 Task: Find connections with filter location Ongole with filter topic #covid19with filter profile language Potuguese with filter current company Bostik with filter school Mahatma Gandhi University, Kottayam with filter industry Sports Teams and Clubs with filter service category Resume Writing with filter keywords title Software Engineer
Action: Mouse moved to (498, 70)
Screenshot: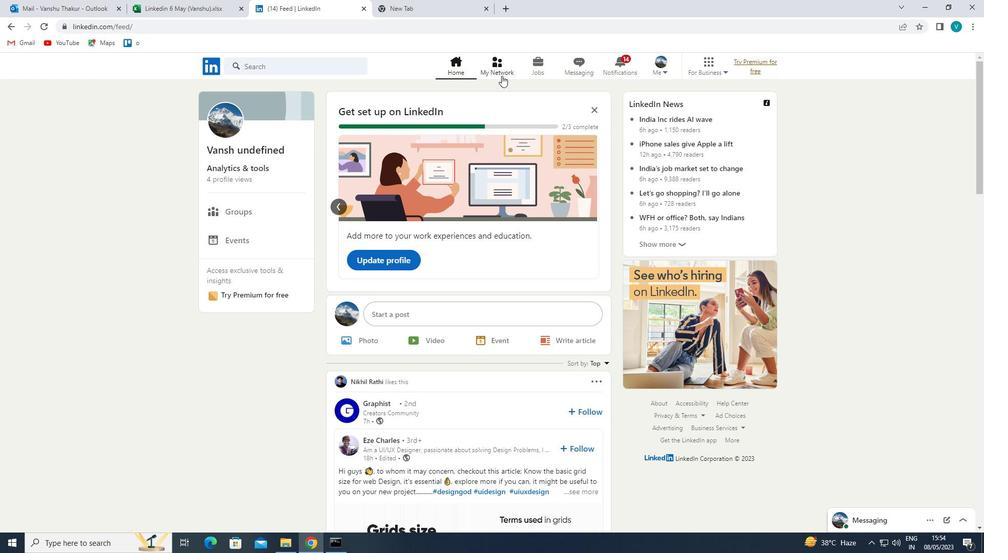 
Action: Mouse pressed left at (498, 70)
Screenshot: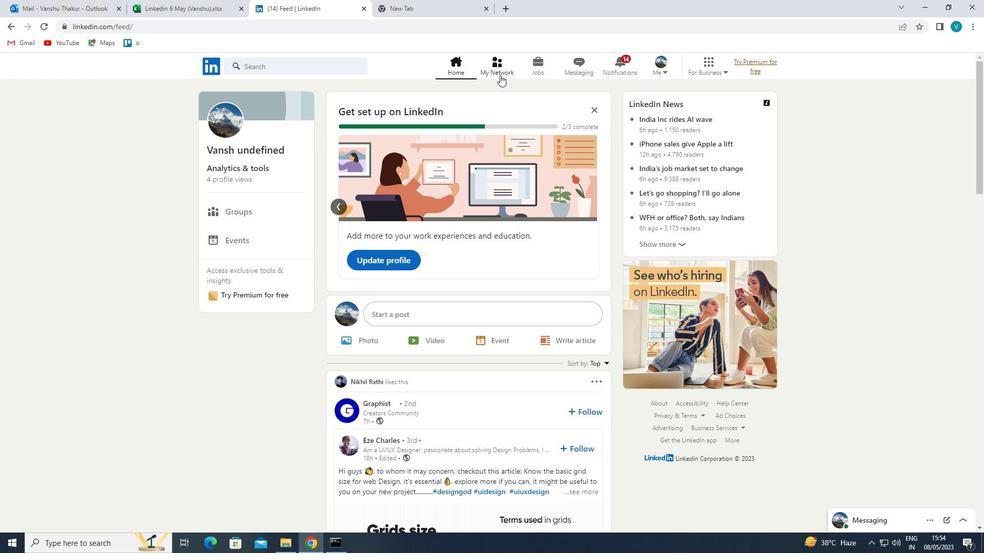
Action: Mouse moved to (333, 123)
Screenshot: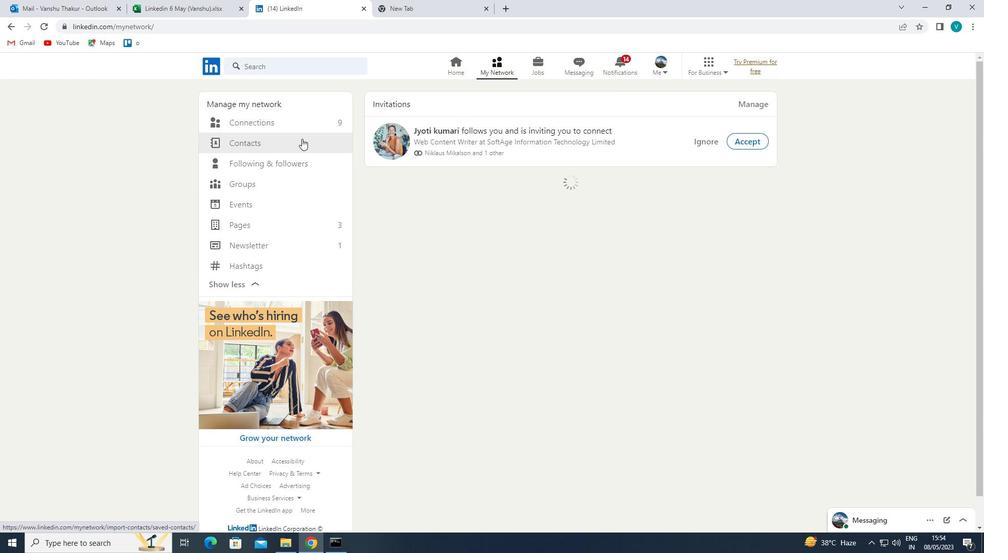 
Action: Mouse pressed left at (333, 123)
Screenshot: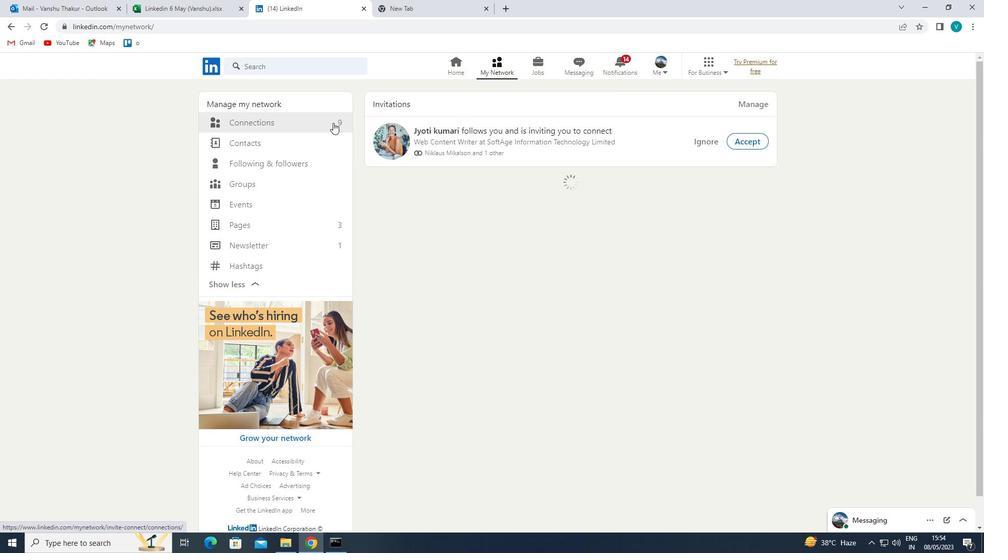 
Action: Mouse moved to (590, 126)
Screenshot: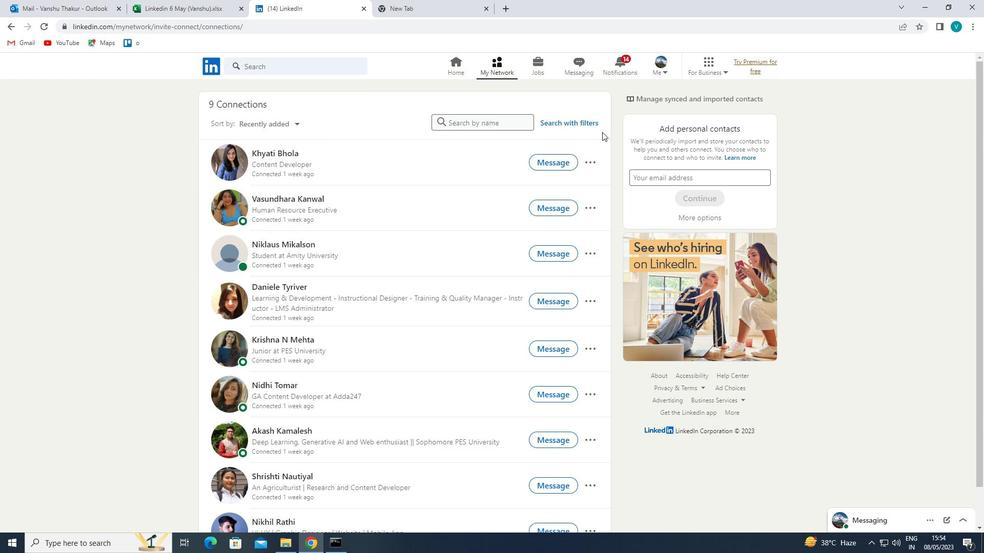 
Action: Mouse pressed left at (590, 126)
Screenshot: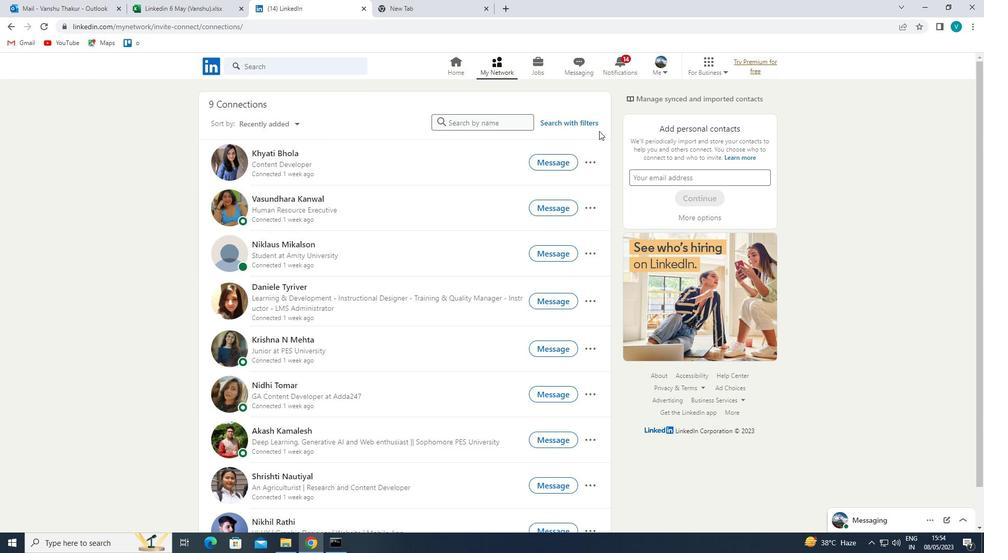 
Action: Mouse moved to (471, 94)
Screenshot: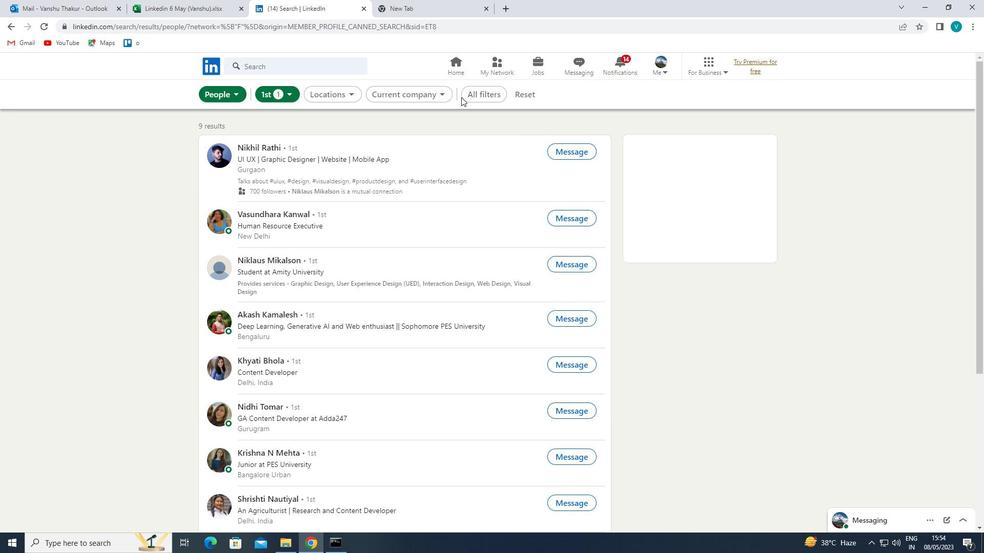 
Action: Mouse pressed left at (471, 94)
Screenshot: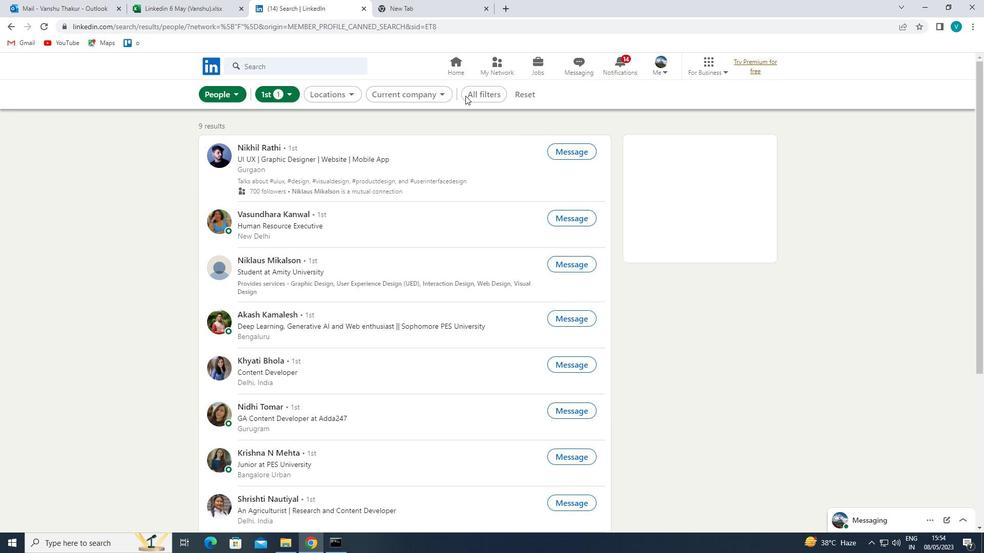 
Action: Mouse moved to (852, 256)
Screenshot: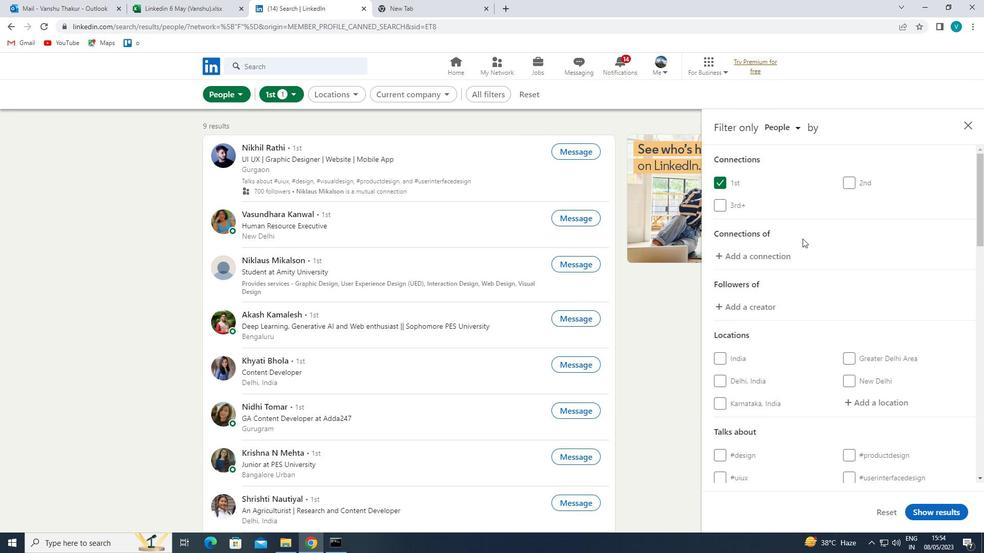 
Action: Mouse scrolled (852, 256) with delta (0, 0)
Screenshot: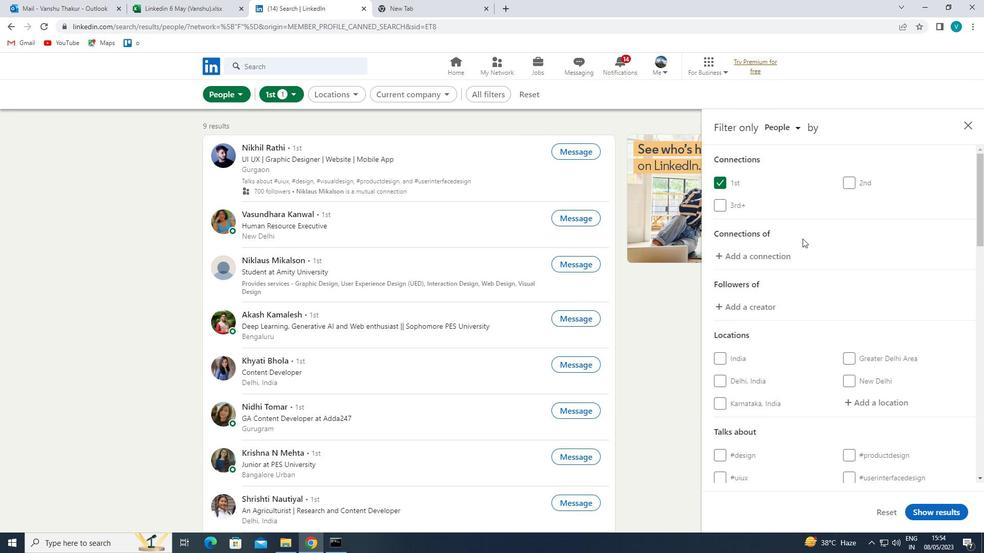 
Action: Mouse moved to (856, 259)
Screenshot: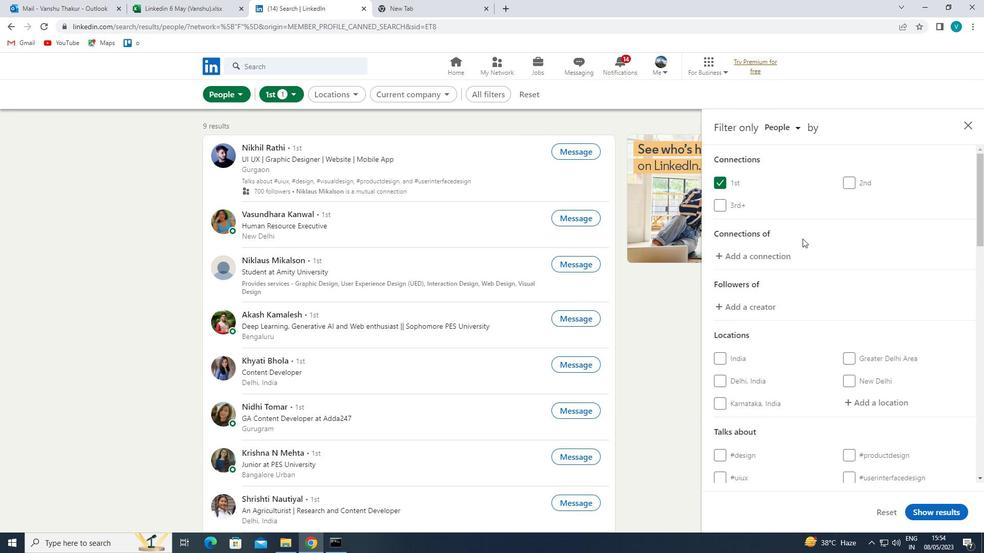 
Action: Mouse scrolled (856, 259) with delta (0, 0)
Screenshot: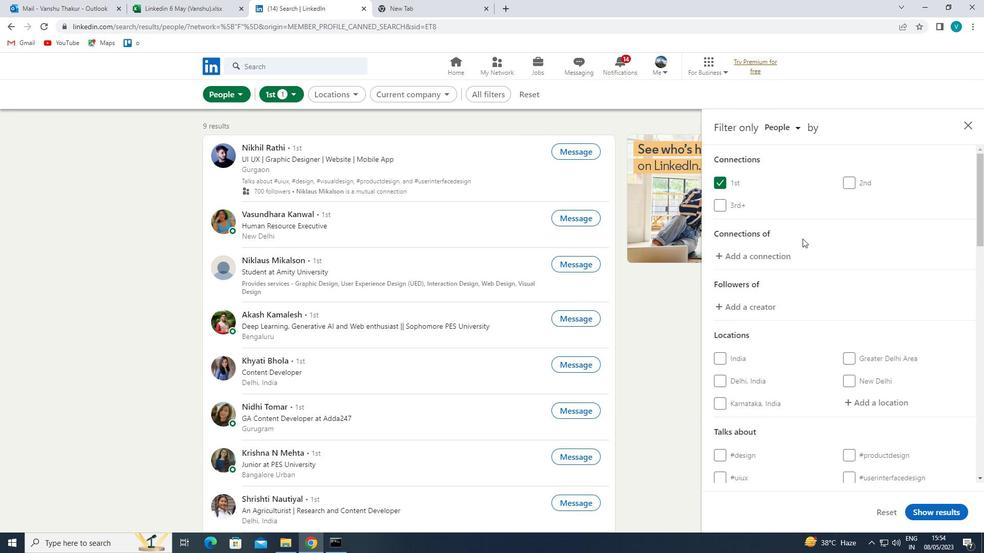 
Action: Mouse scrolled (856, 259) with delta (0, 0)
Screenshot: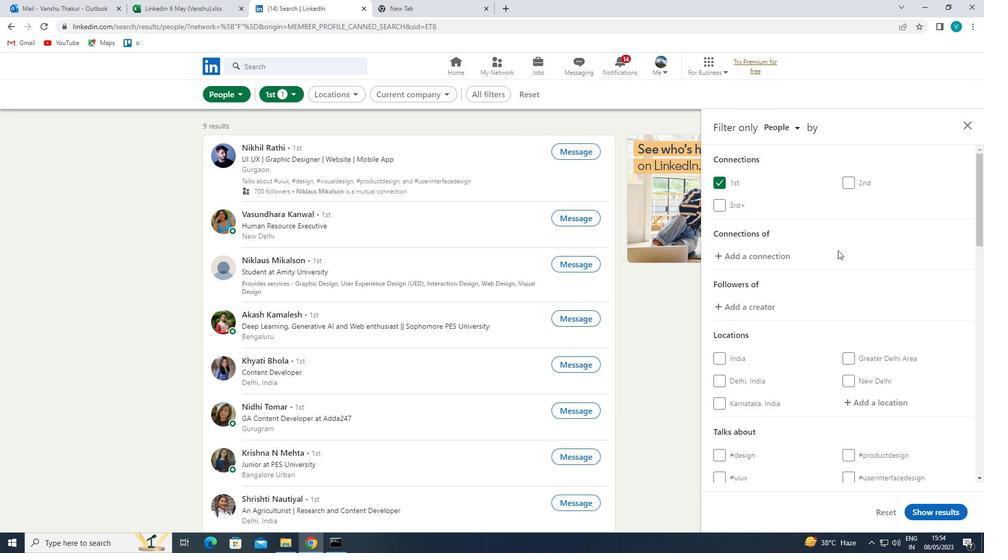 
Action: Mouse moved to (872, 238)
Screenshot: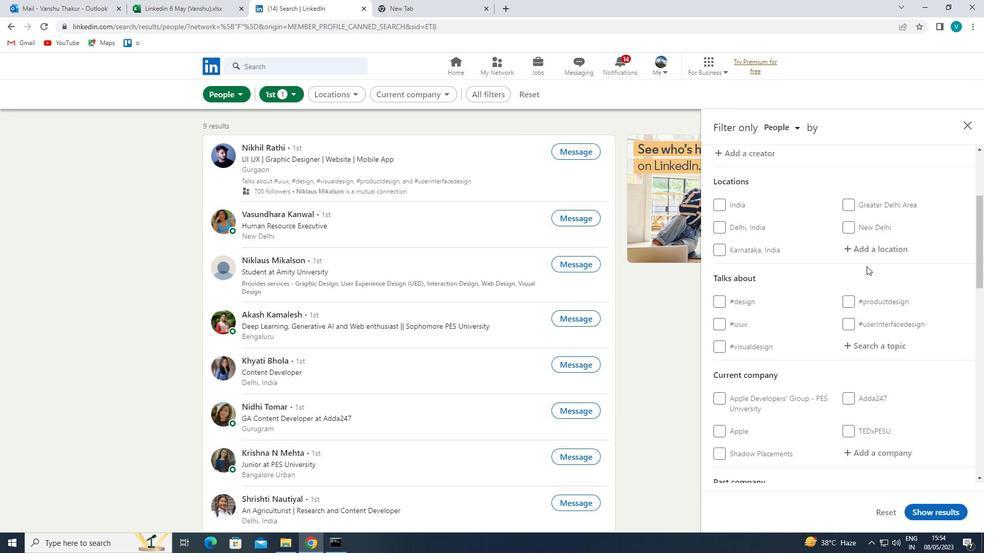 
Action: Mouse pressed left at (872, 238)
Screenshot: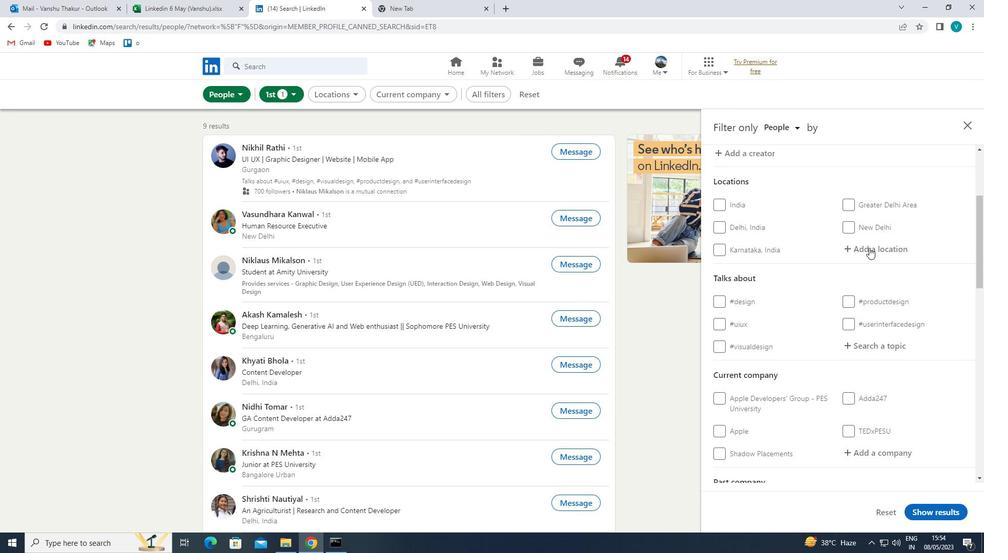 
Action: Mouse moved to (875, 242)
Screenshot: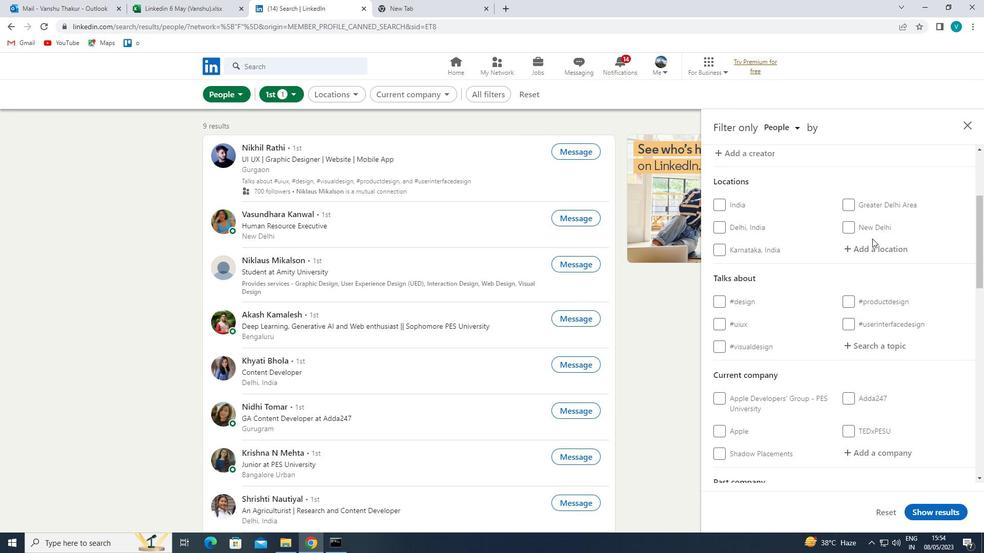 
Action: Mouse pressed left at (875, 242)
Screenshot: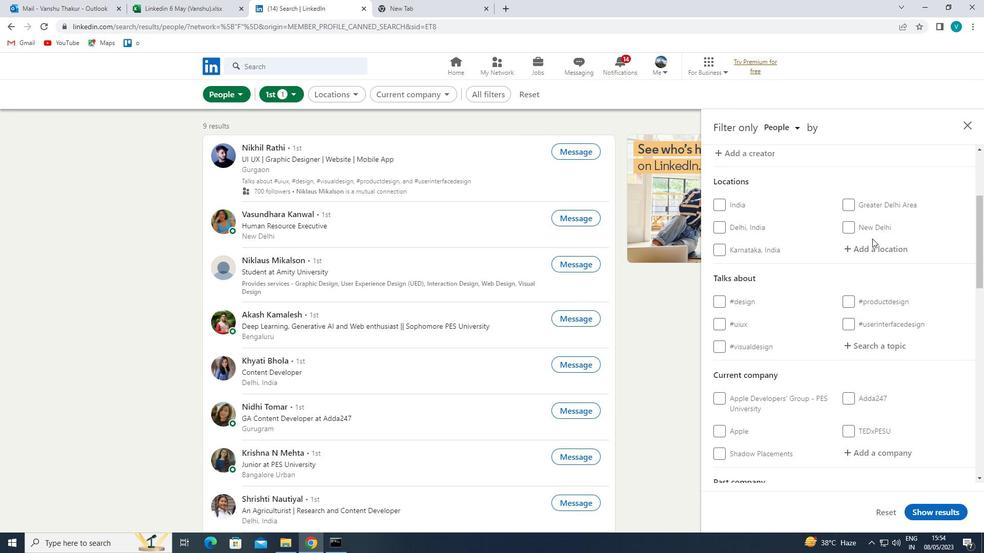 
Action: Mouse moved to (781, 191)
Screenshot: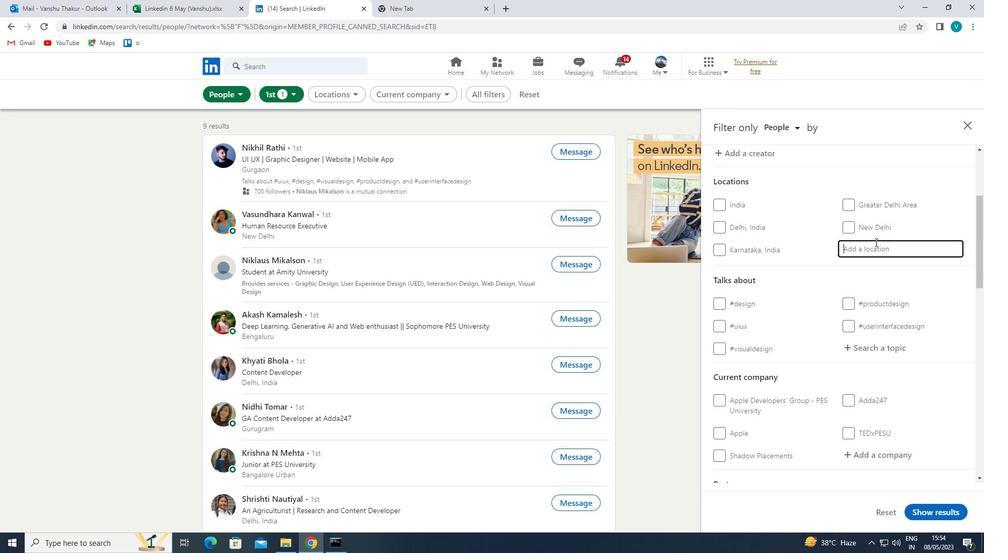 
Action: Key pressed <Key.shift>ONGOLE
Screenshot: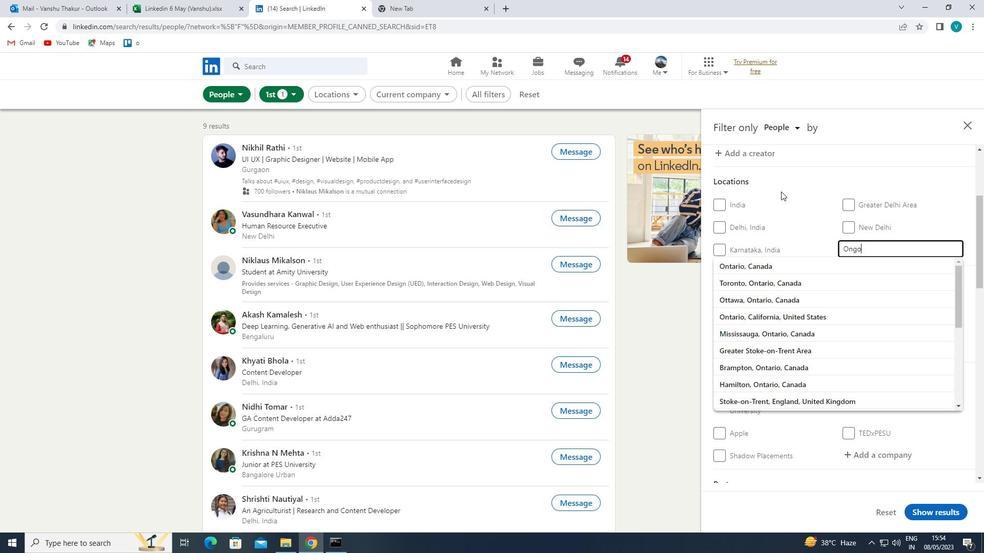 
Action: Mouse moved to (784, 260)
Screenshot: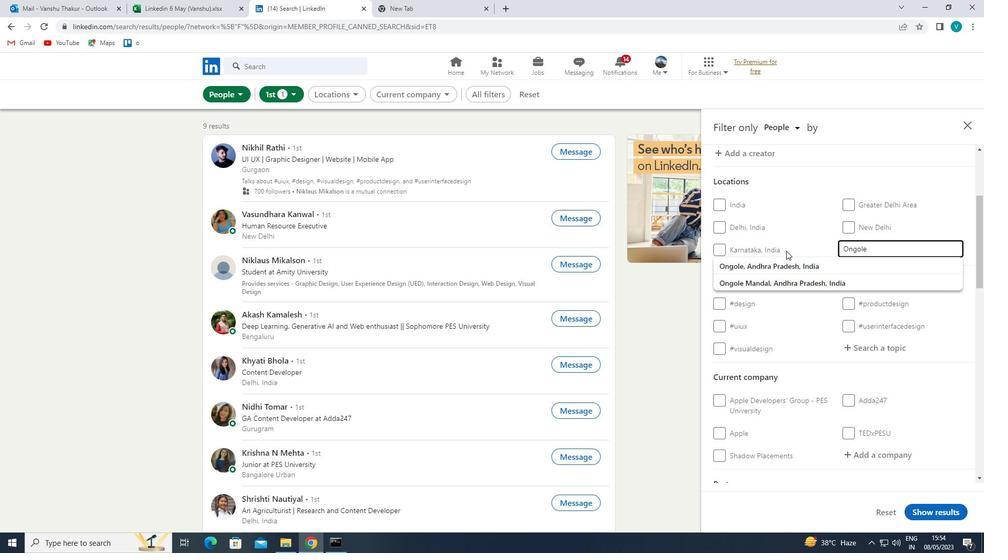 
Action: Mouse pressed left at (784, 260)
Screenshot: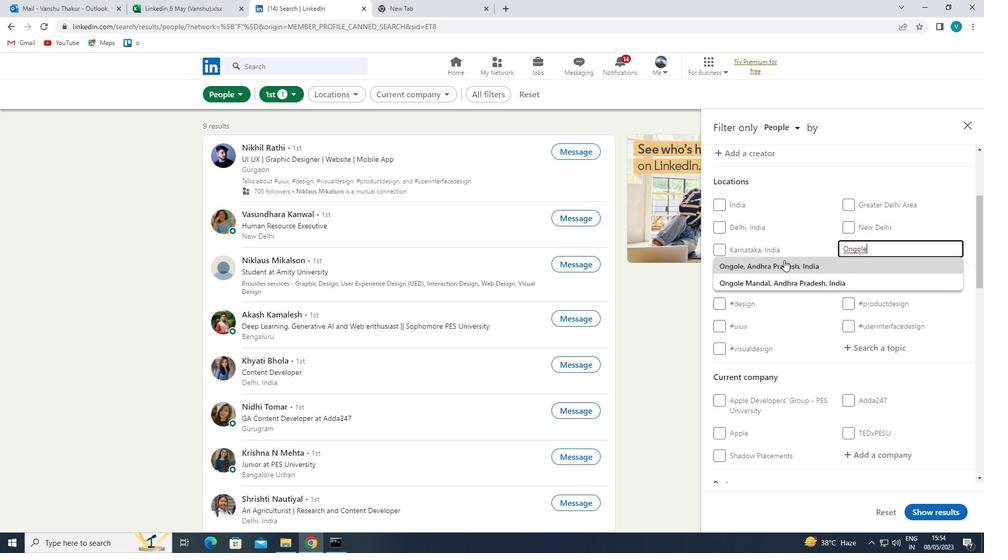 
Action: Mouse moved to (795, 268)
Screenshot: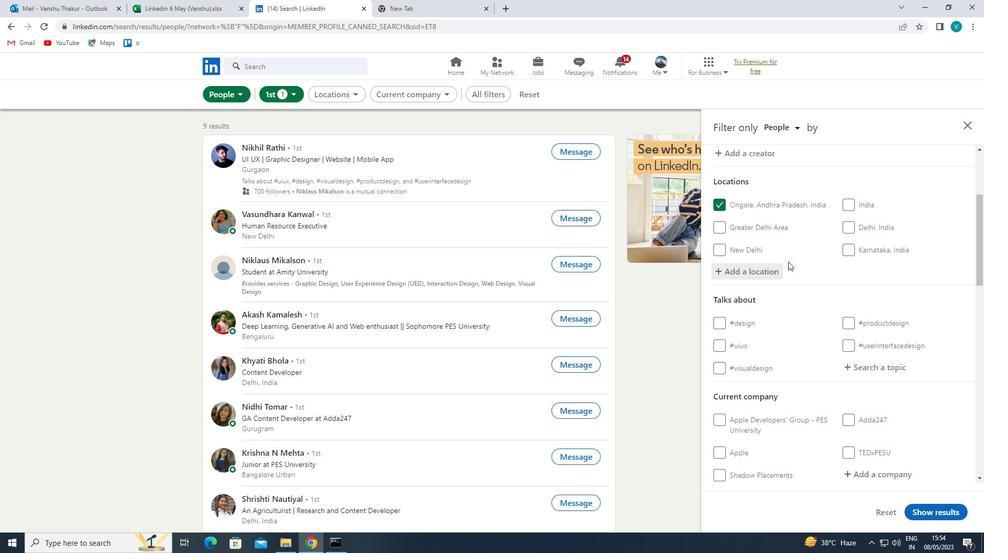 
Action: Mouse scrolled (795, 268) with delta (0, 0)
Screenshot: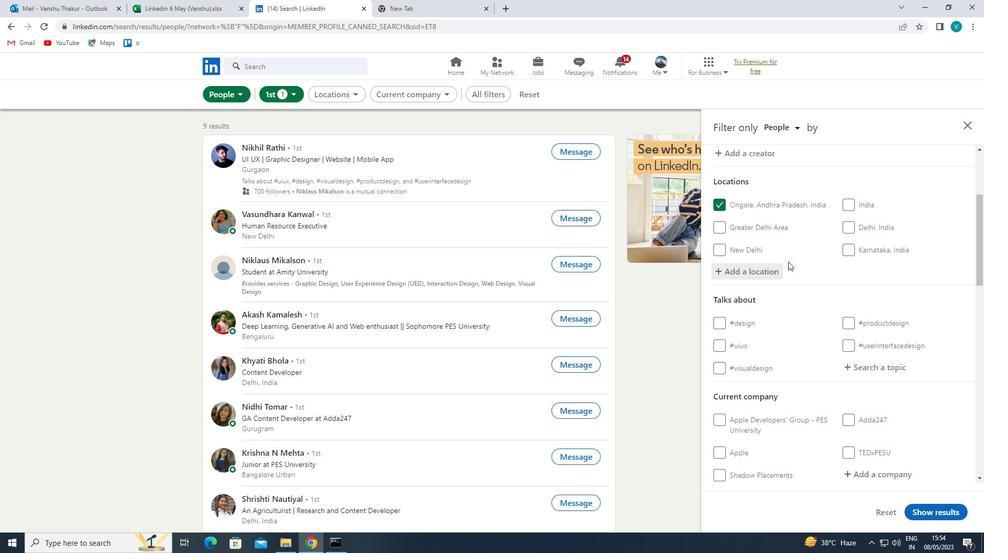 
Action: Mouse moved to (796, 269)
Screenshot: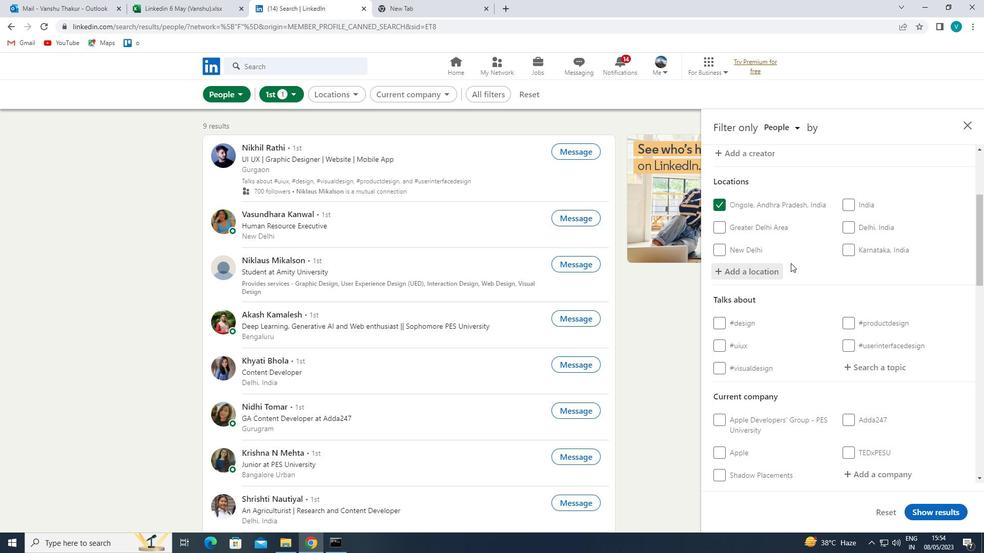 
Action: Mouse scrolled (796, 269) with delta (0, 0)
Screenshot: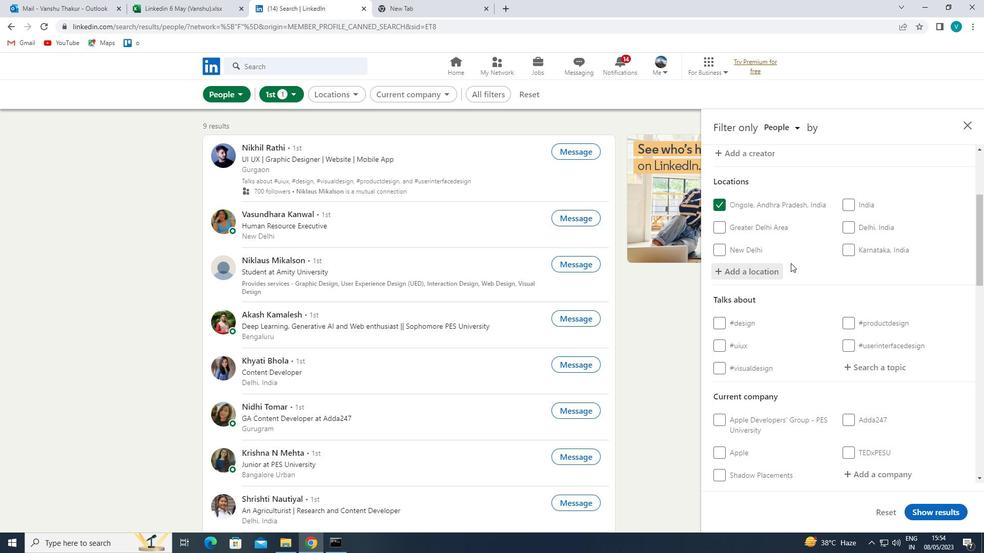 
Action: Mouse moved to (861, 265)
Screenshot: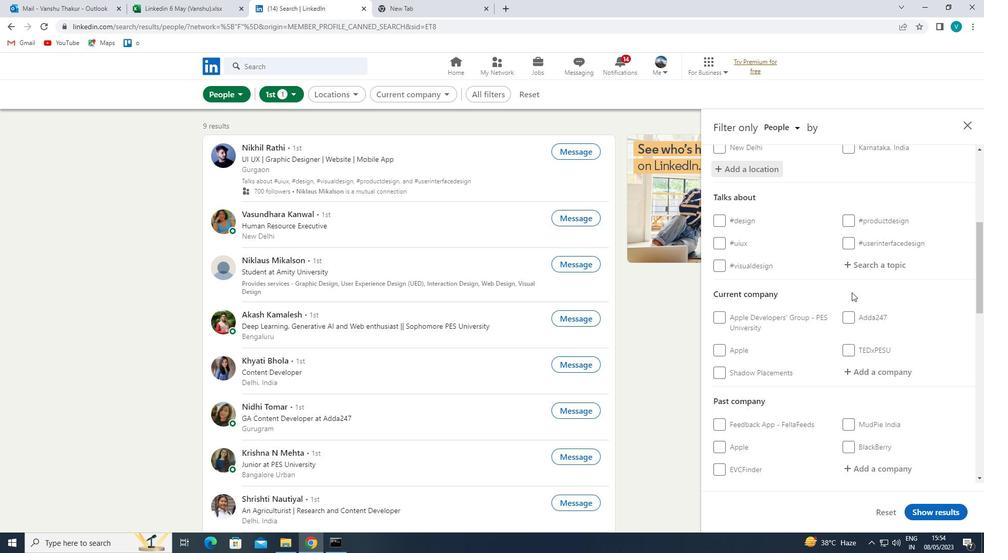 
Action: Mouse pressed left at (861, 265)
Screenshot: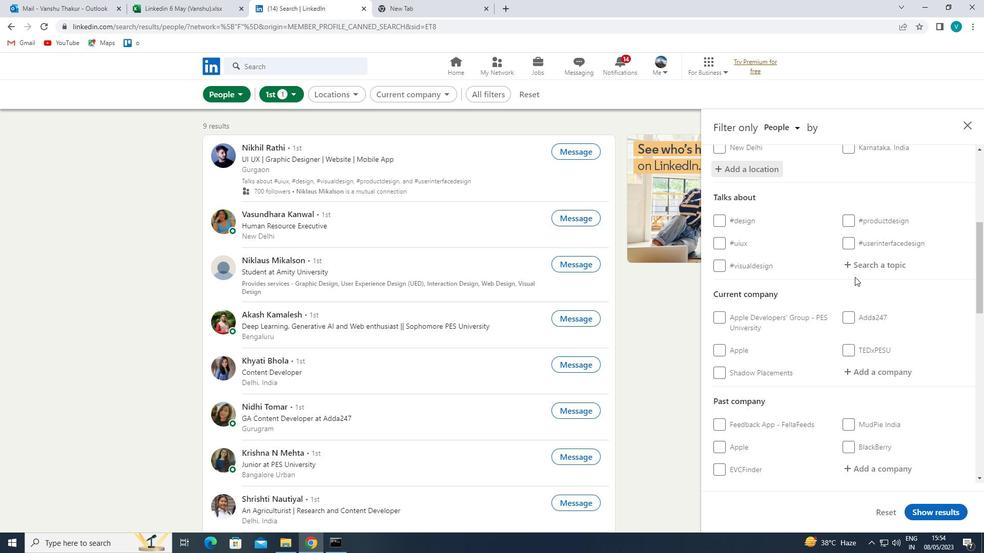 
Action: Key pressed COB
Screenshot: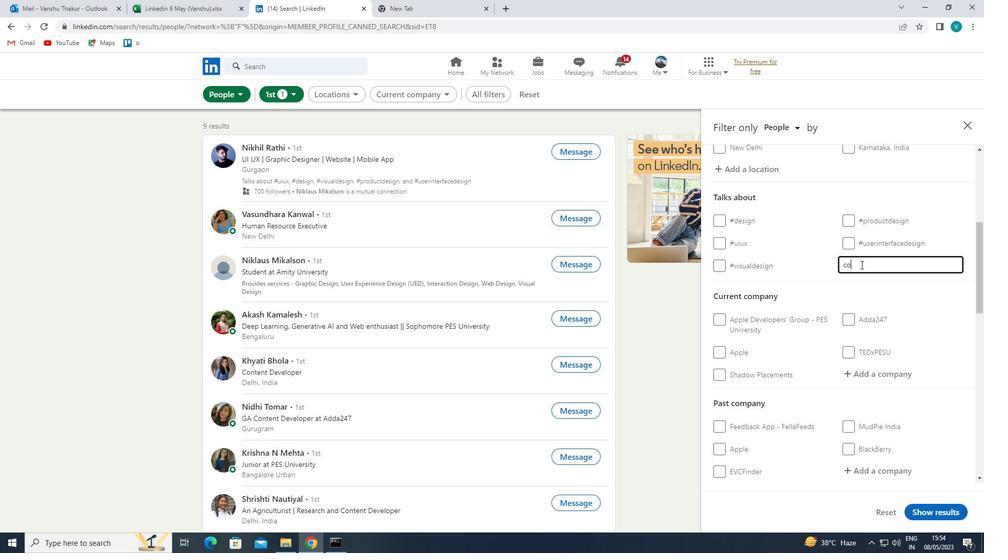 
Action: Mouse moved to (860, 264)
Screenshot: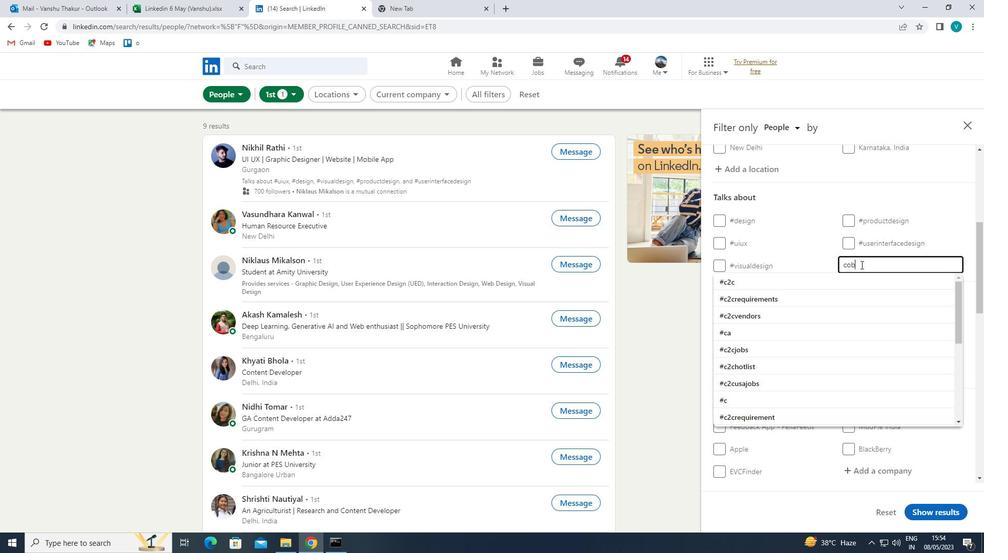 
Action: Key pressed <Key.backspace>VID19
Screenshot: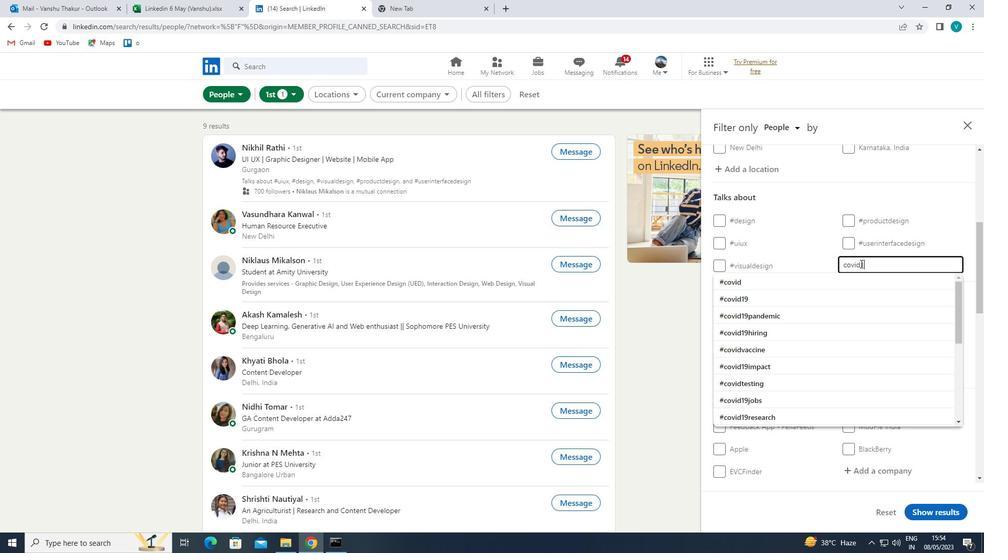 
Action: Mouse moved to (826, 281)
Screenshot: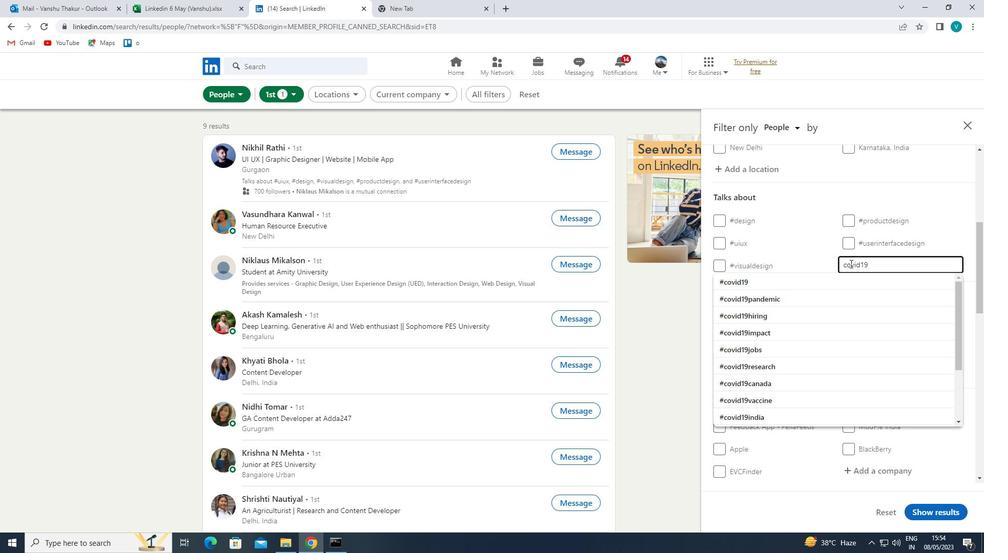 
Action: Mouse pressed left at (826, 281)
Screenshot: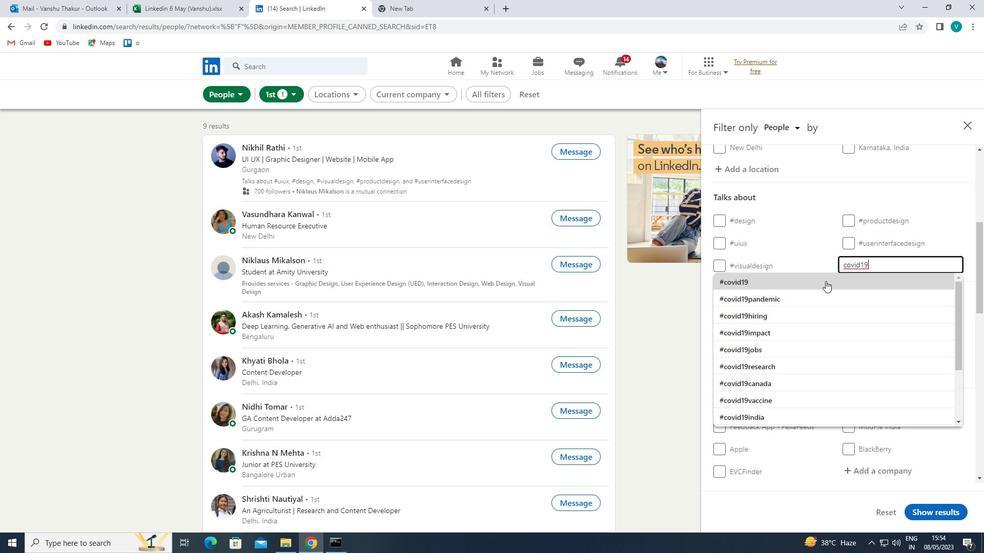 
Action: Mouse moved to (822, 284)
Screenshot: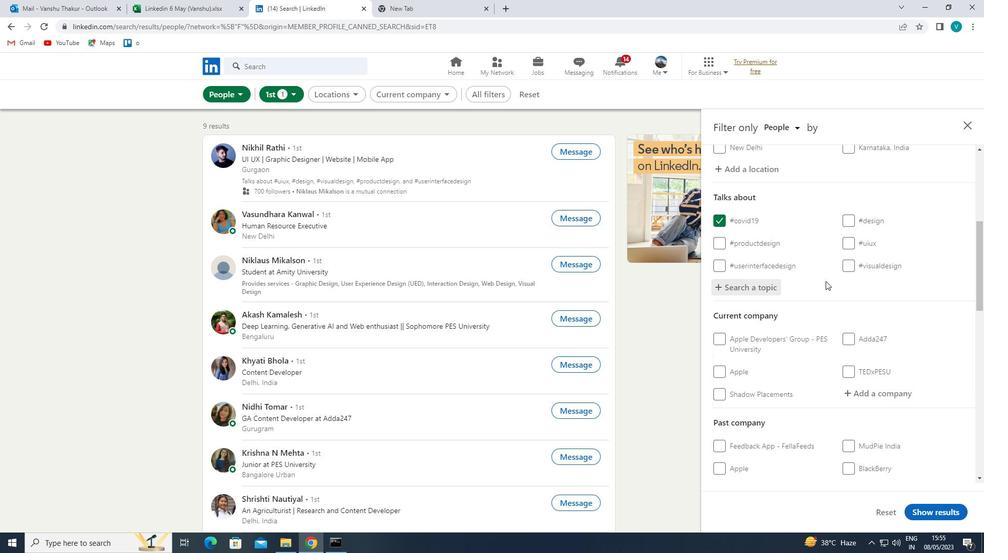 
Action: Mouse scrolled (822, 283) with delta (0, 0)
Screenshot: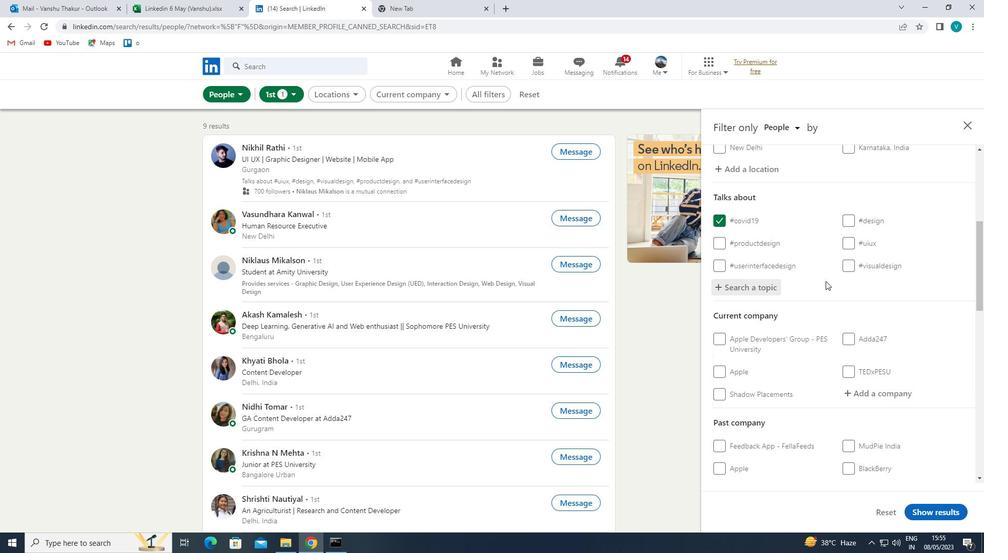 
Action: Mouse scrolled (822, 283) with delta (0, 0)
Screenshot: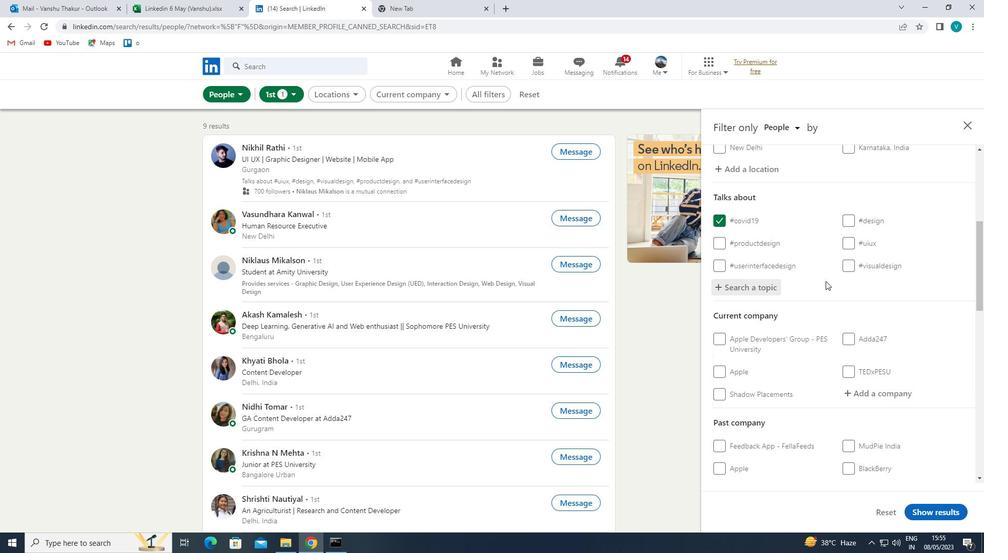 
Action: Mouse moved to (822, 284)
Screenshot: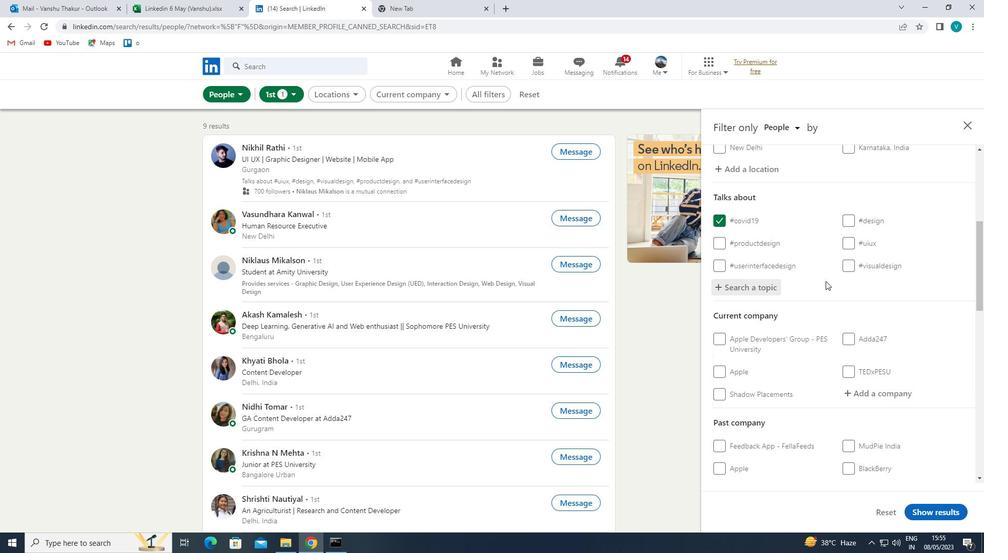 
Action: Mouse scrolled (822, 283) with delta (0, 0)
Screenshot: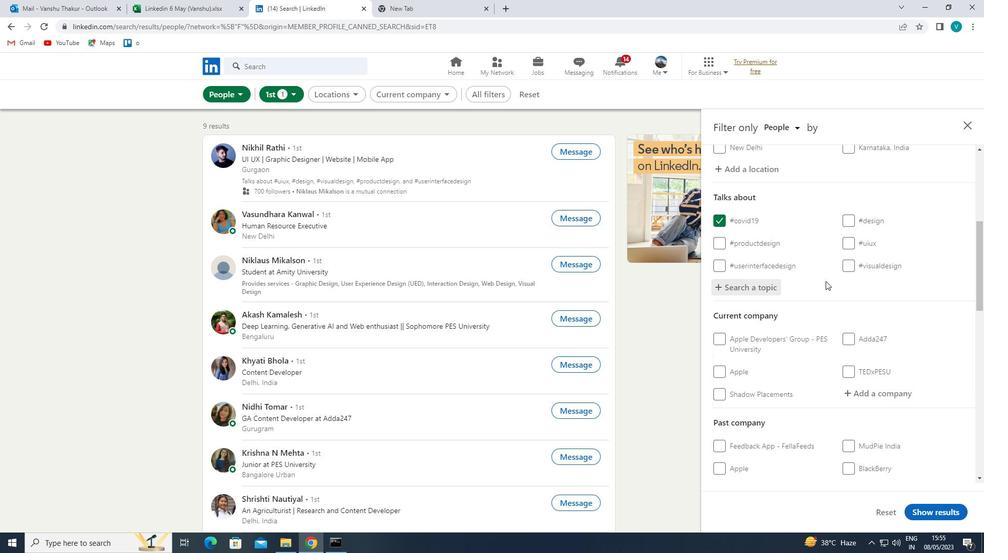 
Action: Mouse moved to (869, 239)
Screenshot: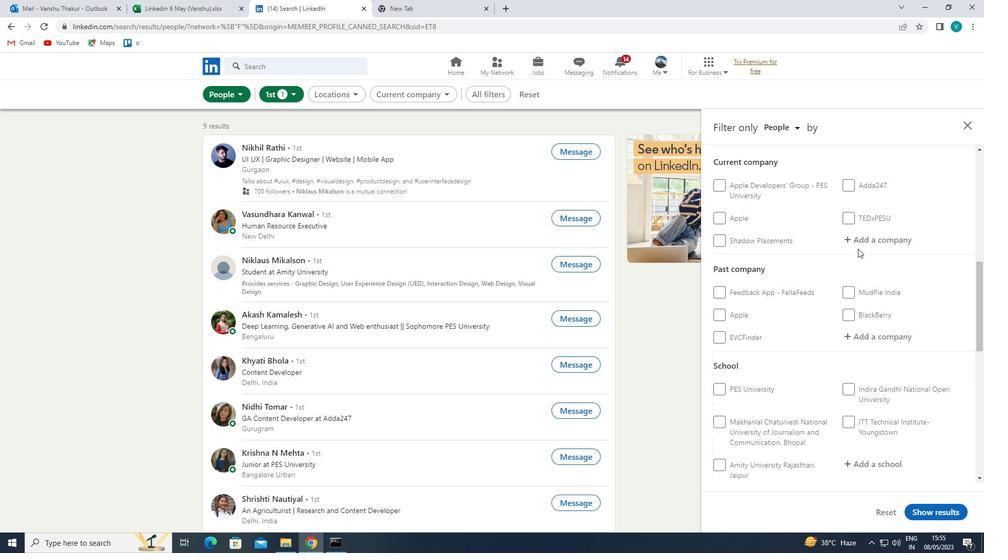 
Action: Mouse pressed left at (869, 239)
Screenshot: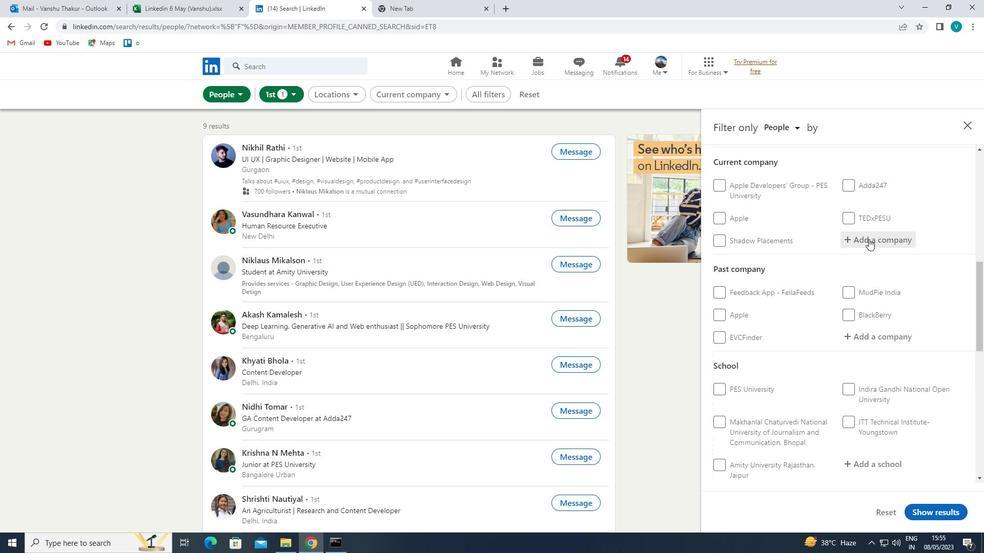 
Action: Key pressed <Key.shift>BOSTIK
Screenshot: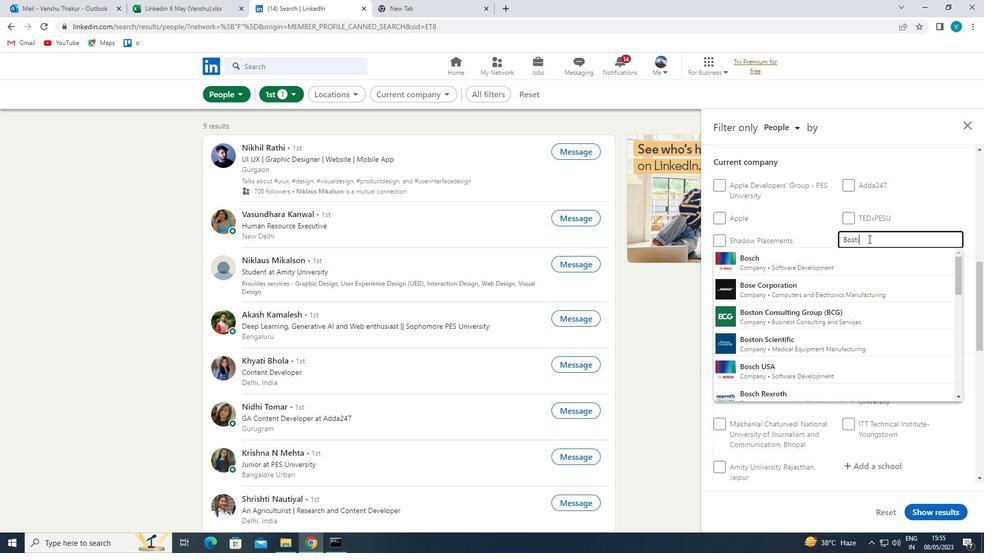 
Action: Mouse moved to (861, 261)
Screenshot: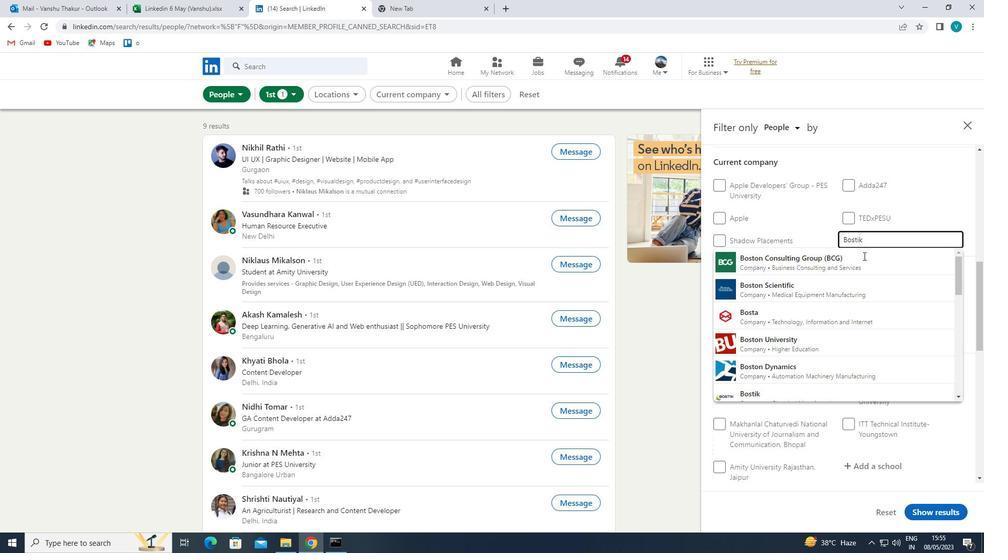 
Action: Mouse pressed left at (861, 261)
Screenshot: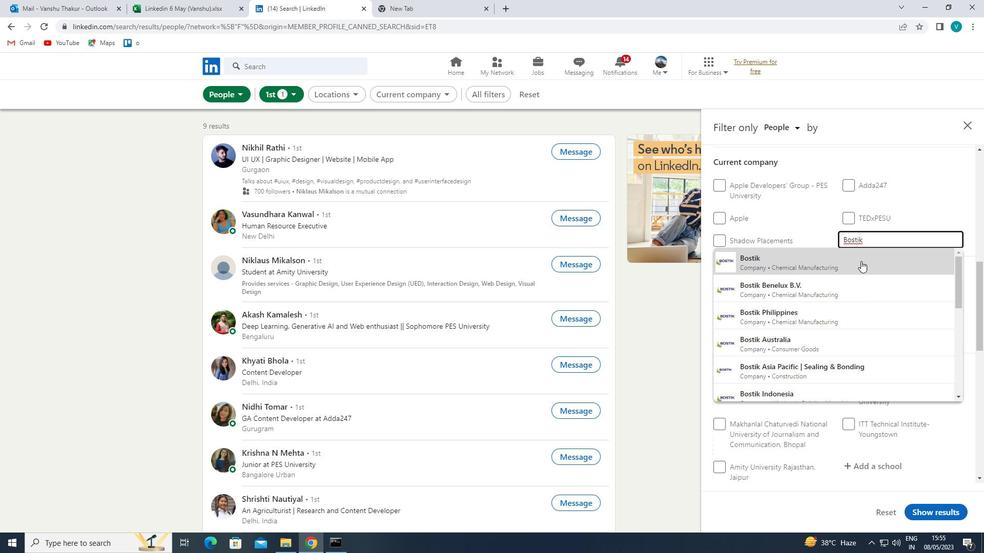 
Action: Mouse scrolled (861, 260) with delta (0, 0)
Screenshot: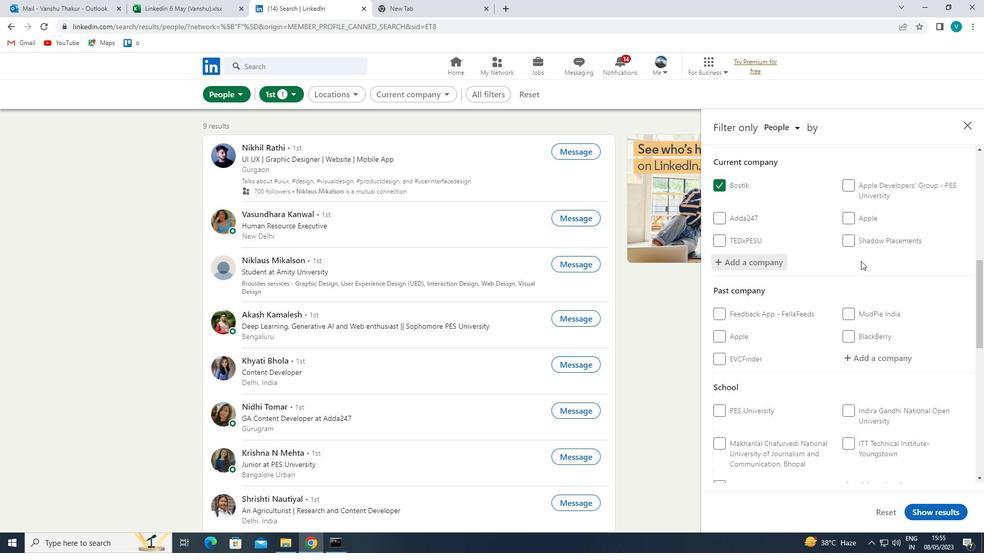 
Action: Mouse scrolled (861, 260) with delta (0, 0)
Screenshot: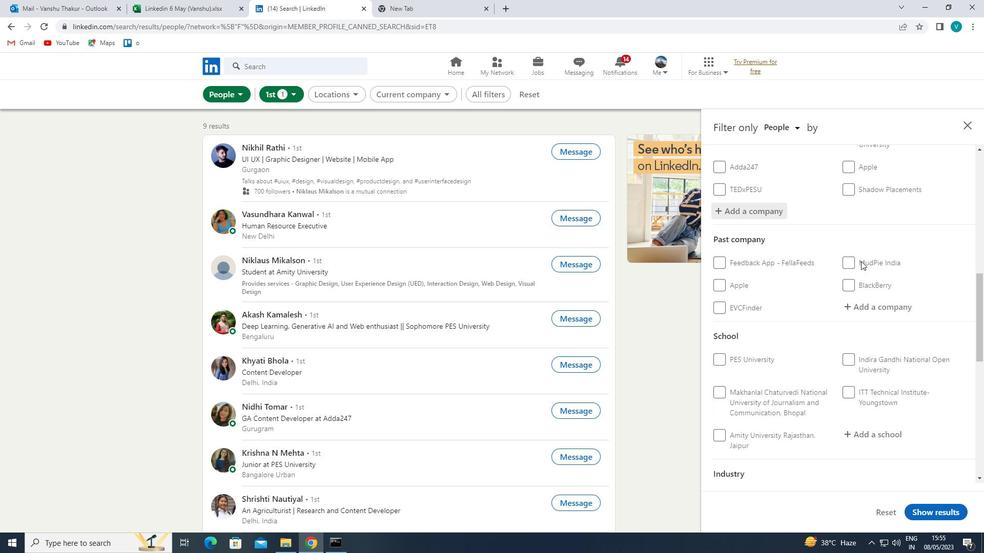 
Action: Mouse moved to (873, 381)
Screenshot: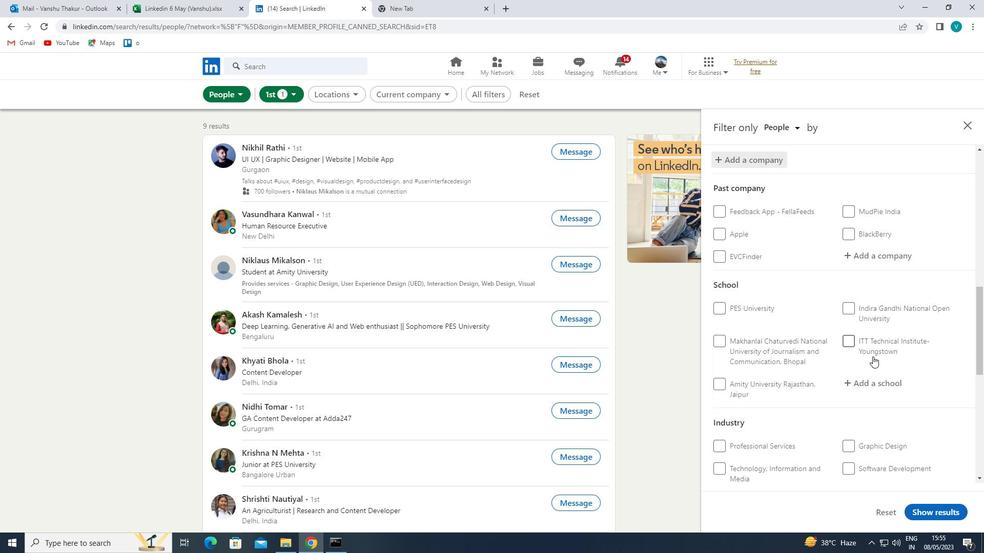 
Action: Mouse pressed left at (873, 381)
Screenshot: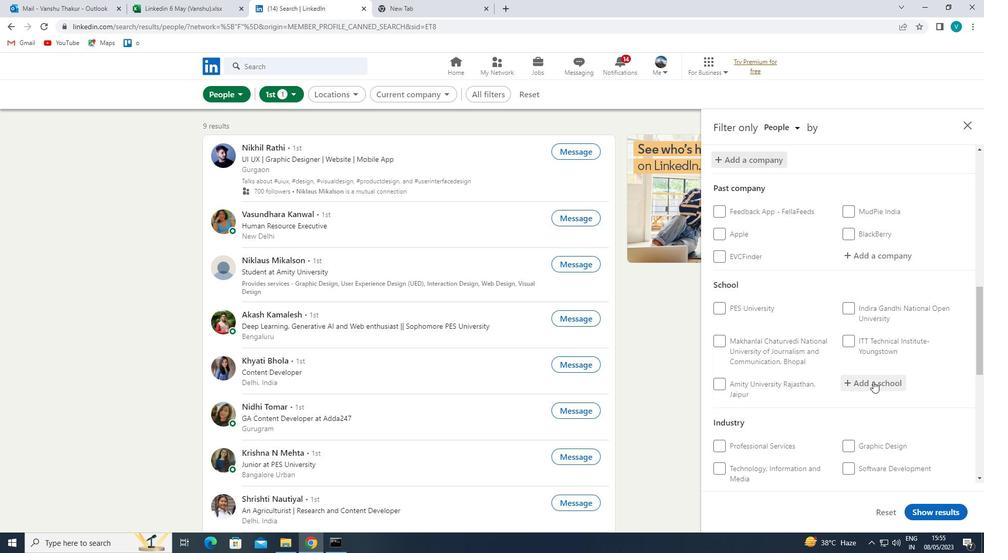 
Action: Mouse moved to (874, 381)
Screenshot: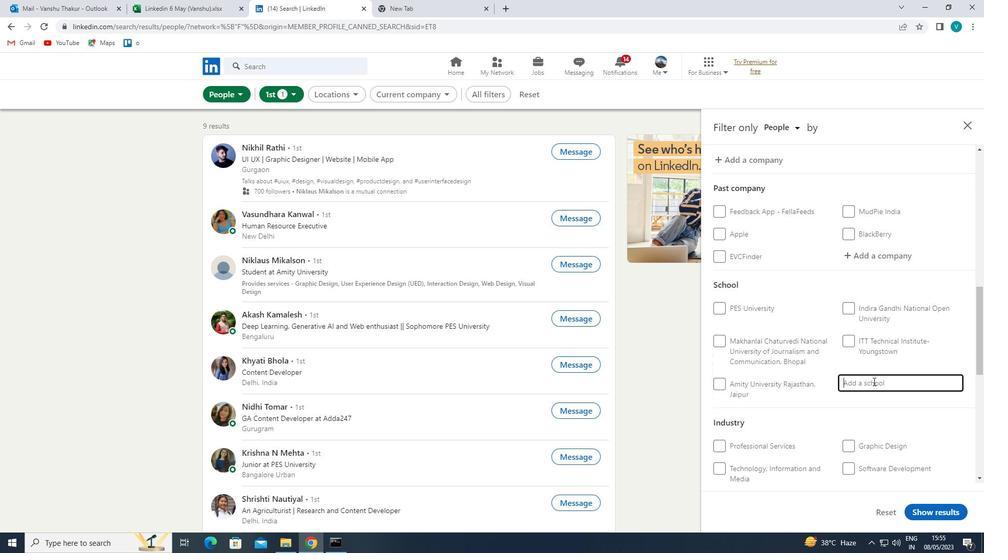 
Action: Key pressed <Key.shift>MAHATMA
Screenshot: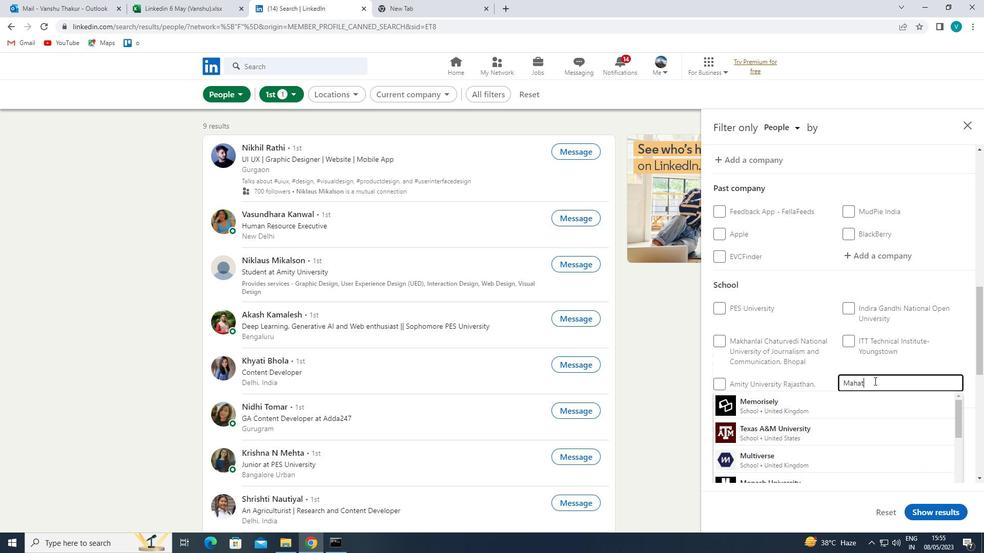 
Action: Mouse moved to (895, 381)
Screenshot: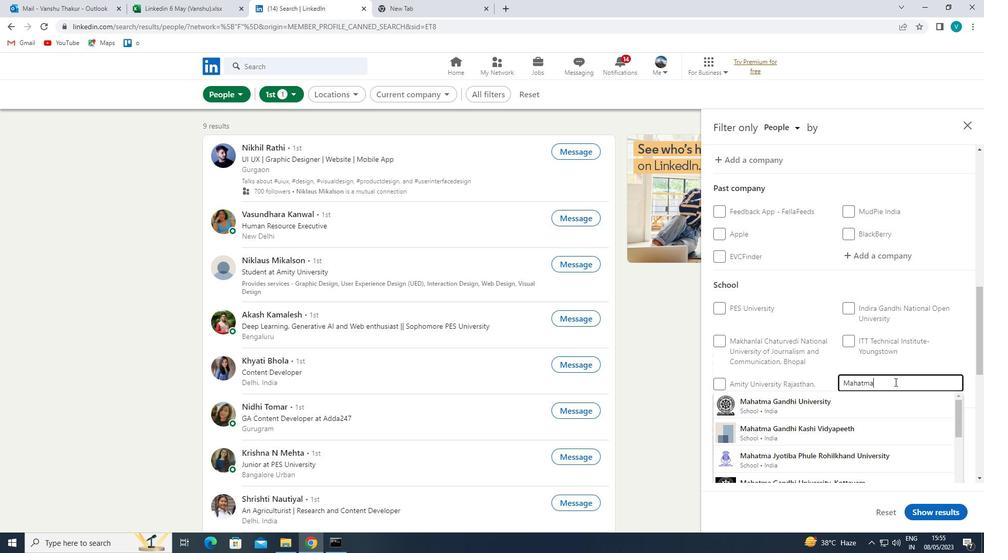 
Action: Key pressed <Key.space><Key.shift>GANDHI<Key.space>
Screenshot: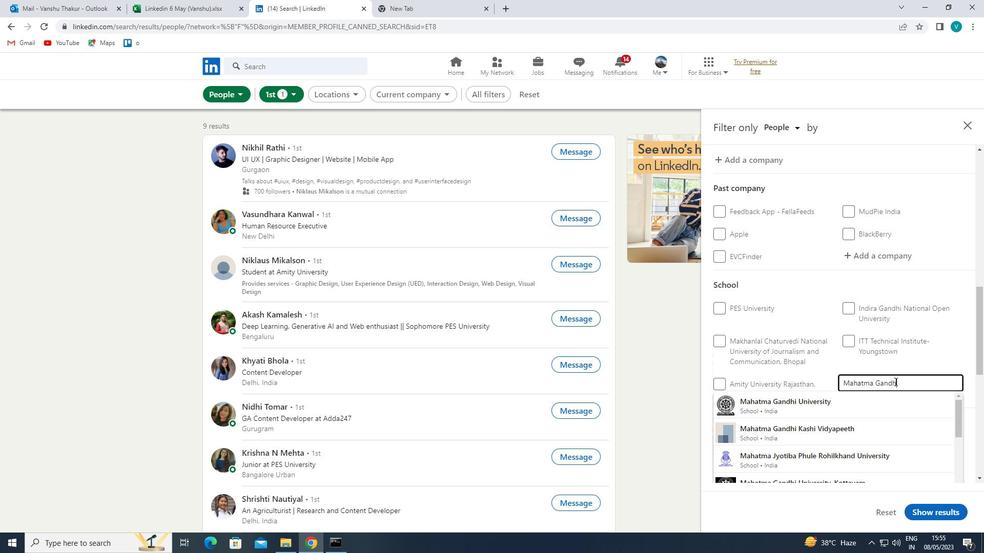
Action: Mouse moved to (868, 405)
Screenshot: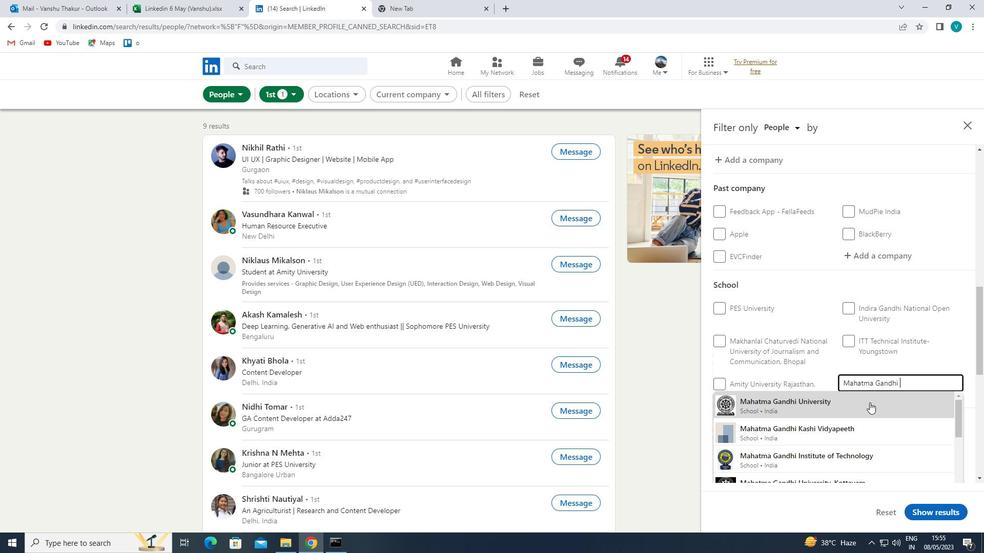
Action: Mouse scrolled (868, 404) with delta (0, 0)
Screenshot: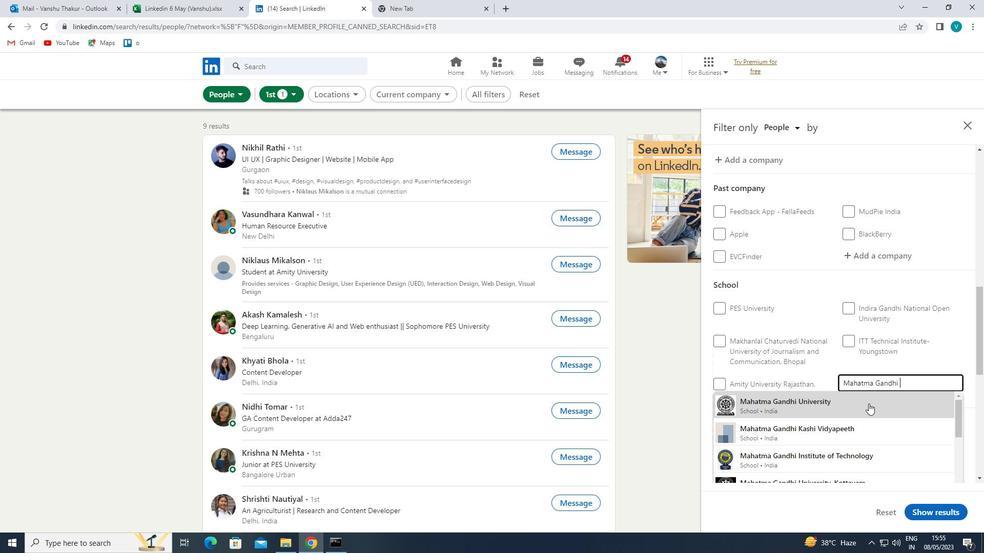 
Action: Mouse moved to (857, 429)
Screenshot: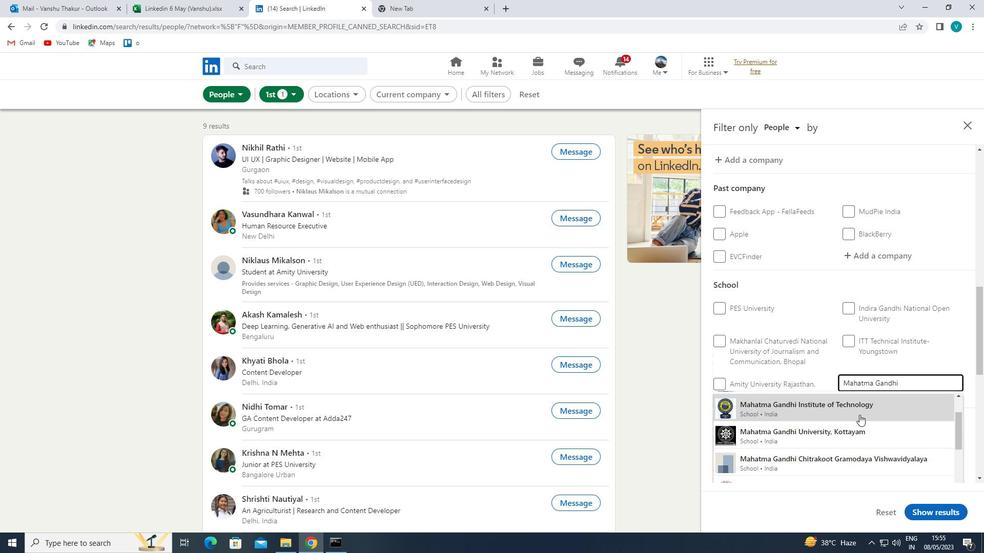 
Action: Mouse pressed left at (857, 429)
Screenshot: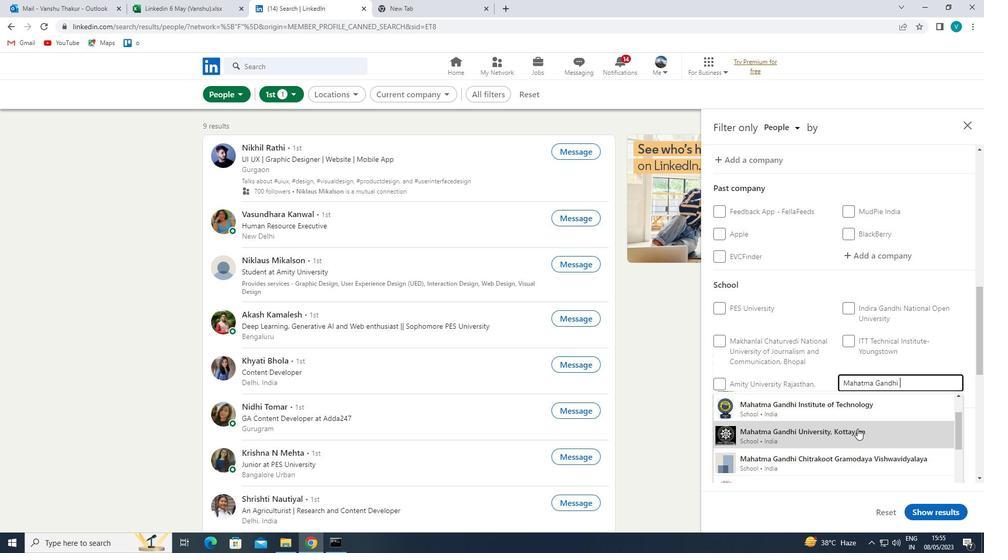 
Action: Mouse scrolled (857, 428) with delta (0, 0)
Screenshot: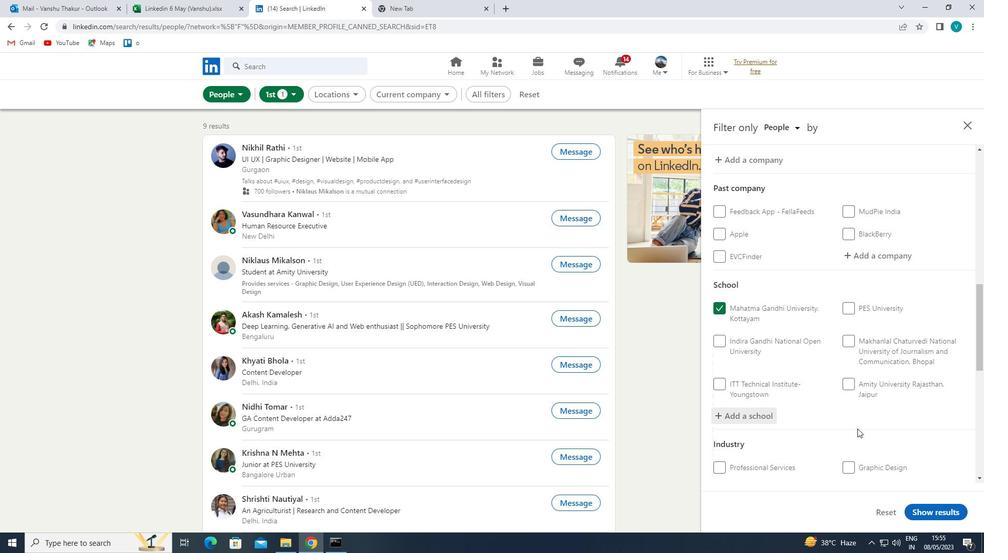 
Action: Mouse scrolled (857, 428) with delta (0, 0)
Screenshot: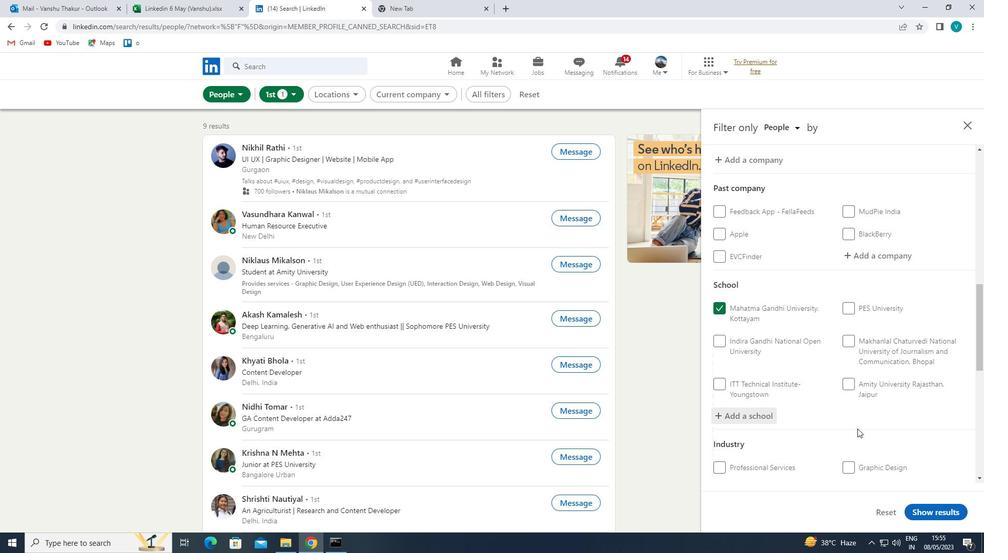 
Action: Mouse scrolled (857, 428) with delta (0, 0)
Screenshot: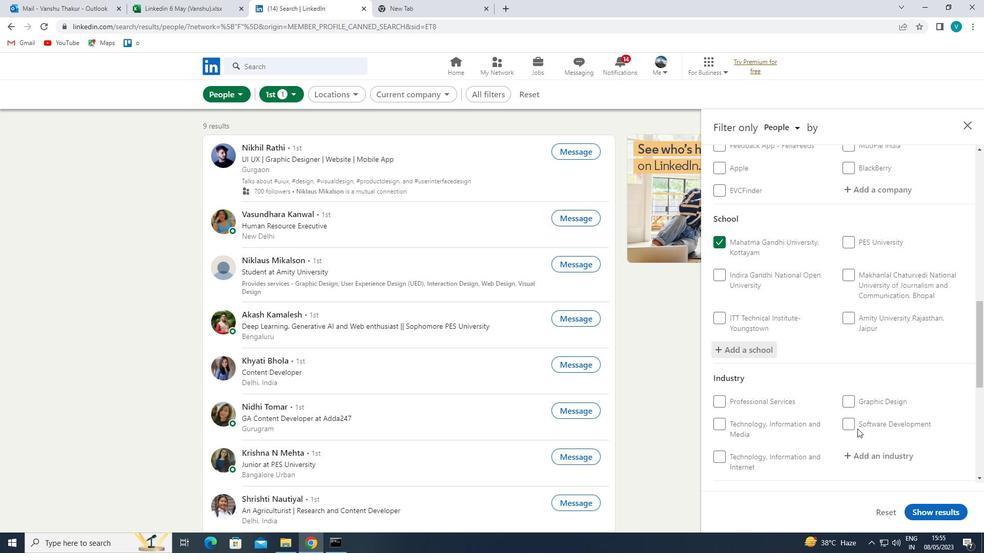 
Action: Mouse moved to (866, 368)
Screenshot: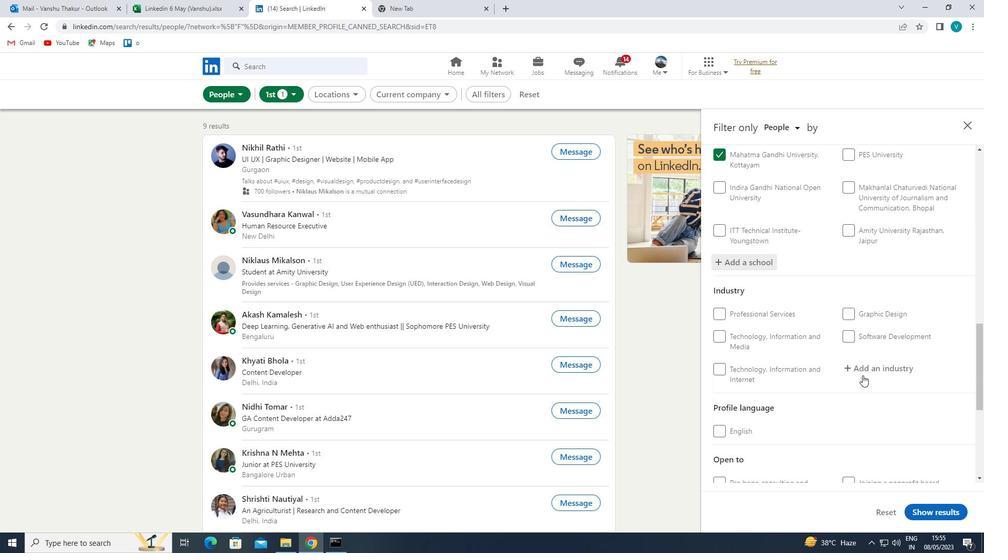
Action: Mouse pressed left at (866, 368)
Screenshot: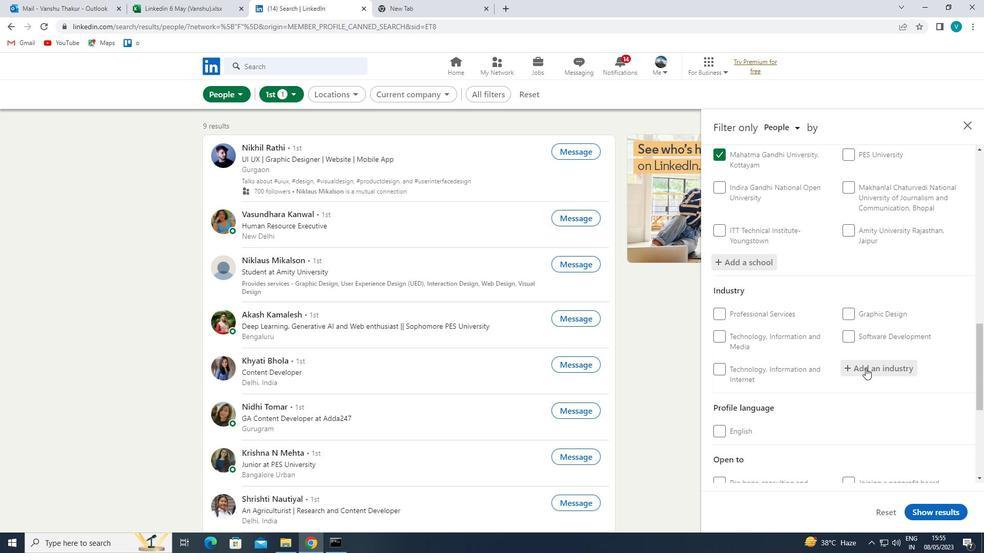 
Action: Key pressed <Key.shift>SPORTS
Screenshot: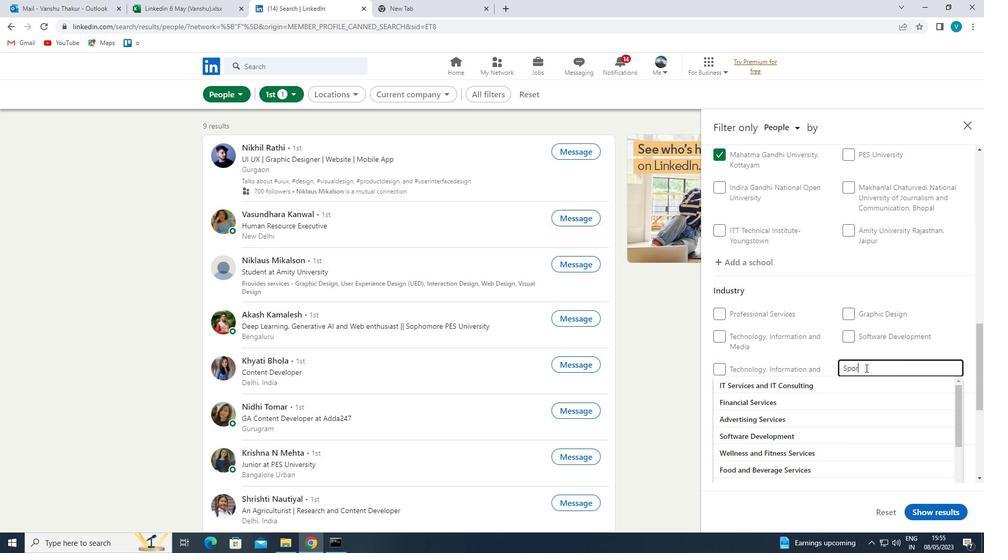 
Action: Mouse moved to (835, 396)
Screenshot: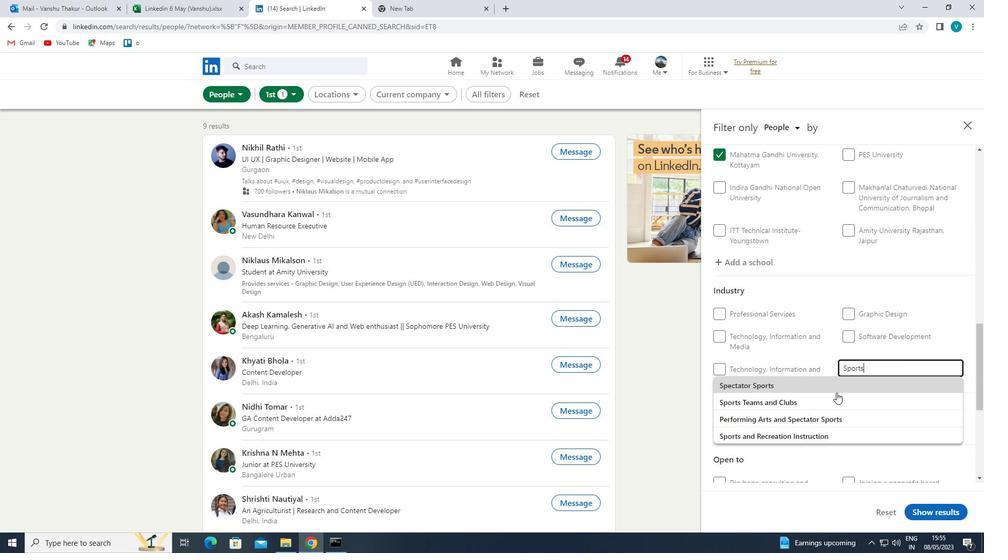 
Action: Mouse pressed left at (835, 396)
Screenshot: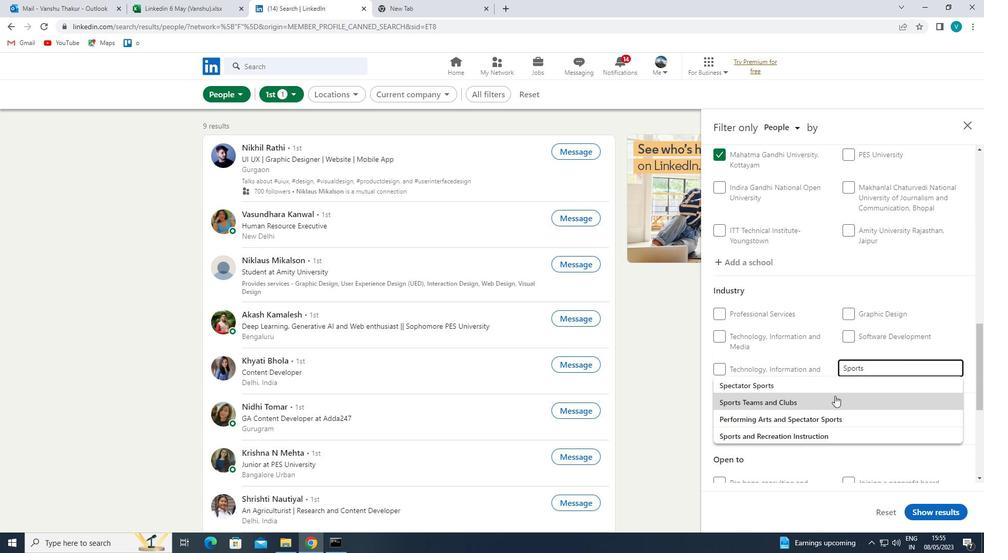 
Action: Mouse moved to (848, 387)
Screenshot: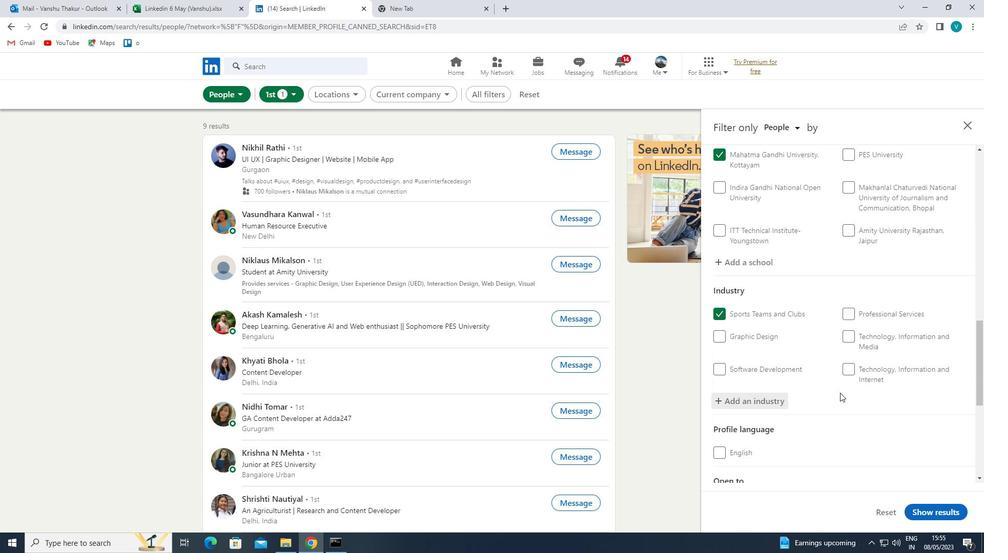 
Action: Mouse scrolled (848, 387) with delta (0, 0)
Screenshot: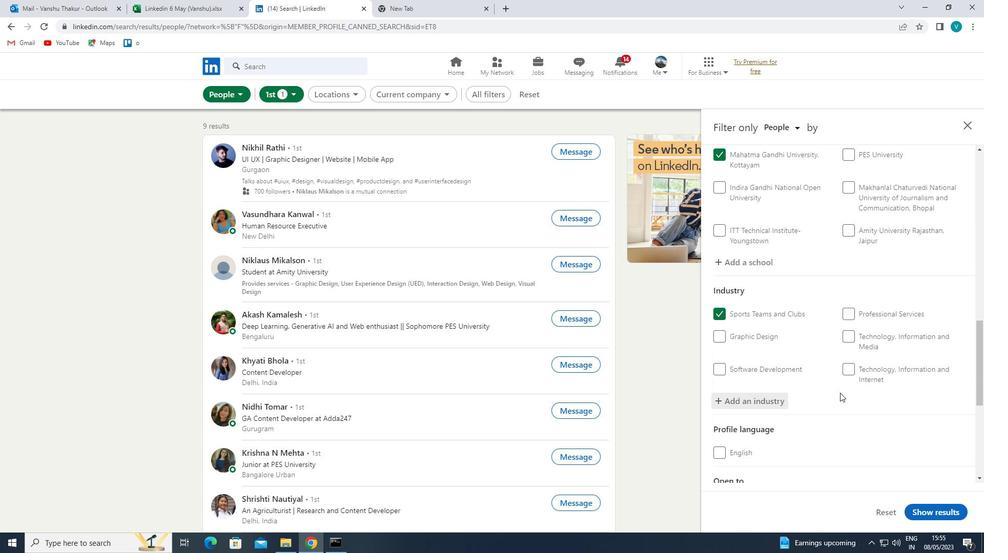 
Action: Mouse moved to (855, 382)
Screenshot: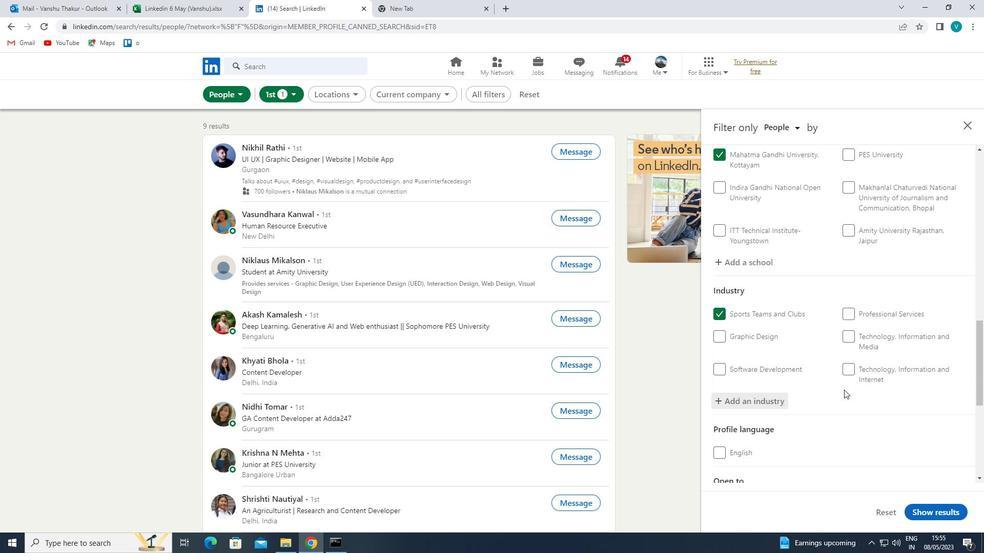 
Action: Mouse scrolled (855, 381) with delta (0, 0)
Screenshot: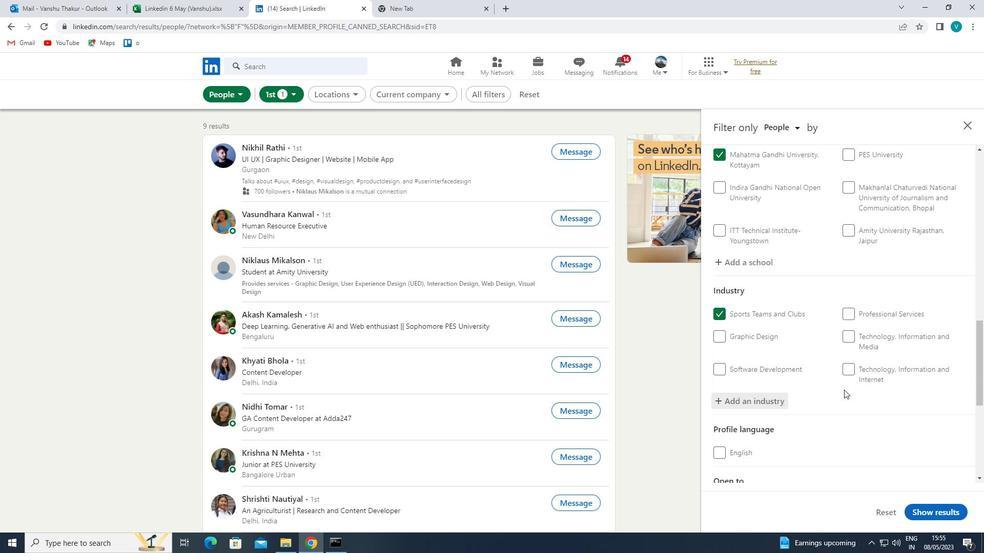 
Action: Mouse moved to (857, 380)
Screenshot: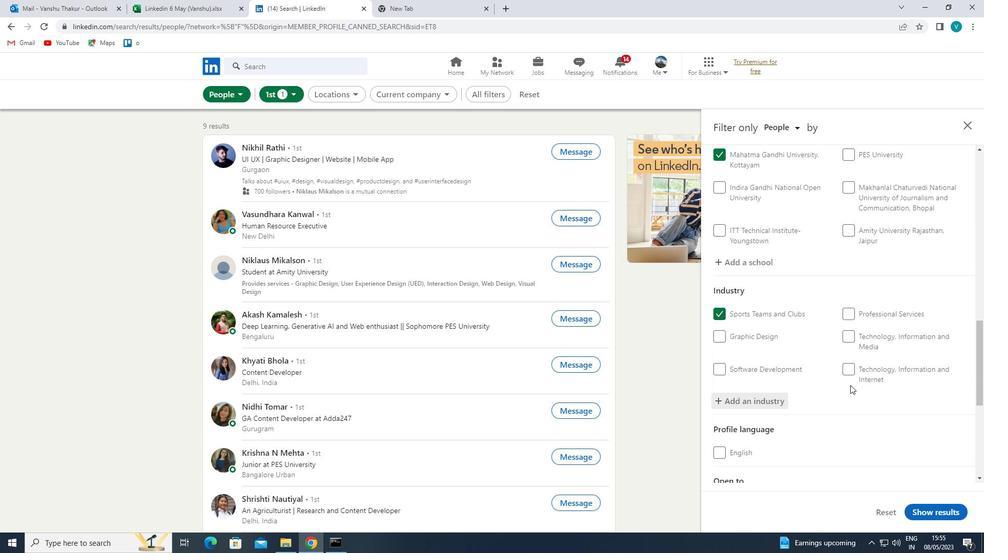 
Action: Mouse scrolled (857, 380) with delta (0, 0)
Screenshot: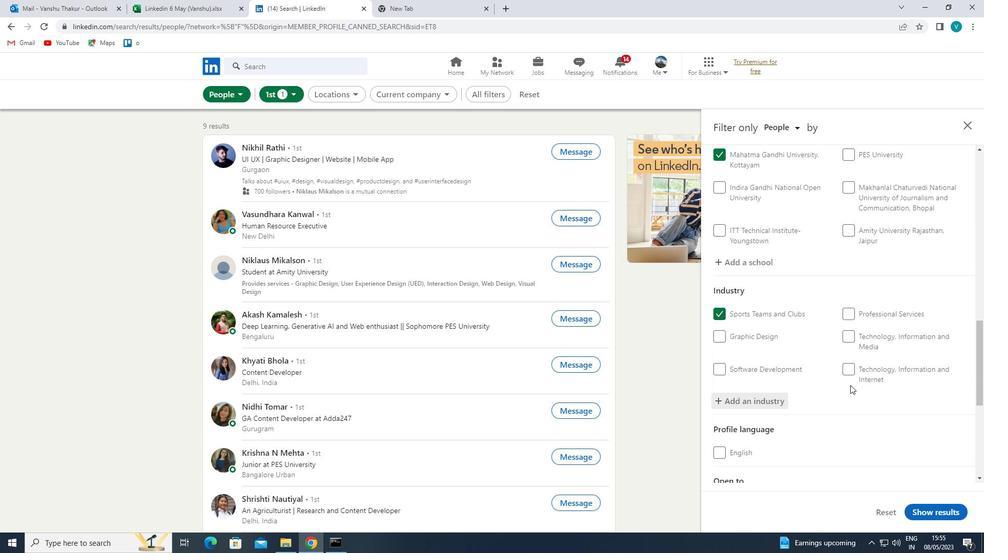
Action: Mouse moved to (859, 379)
Screenshot: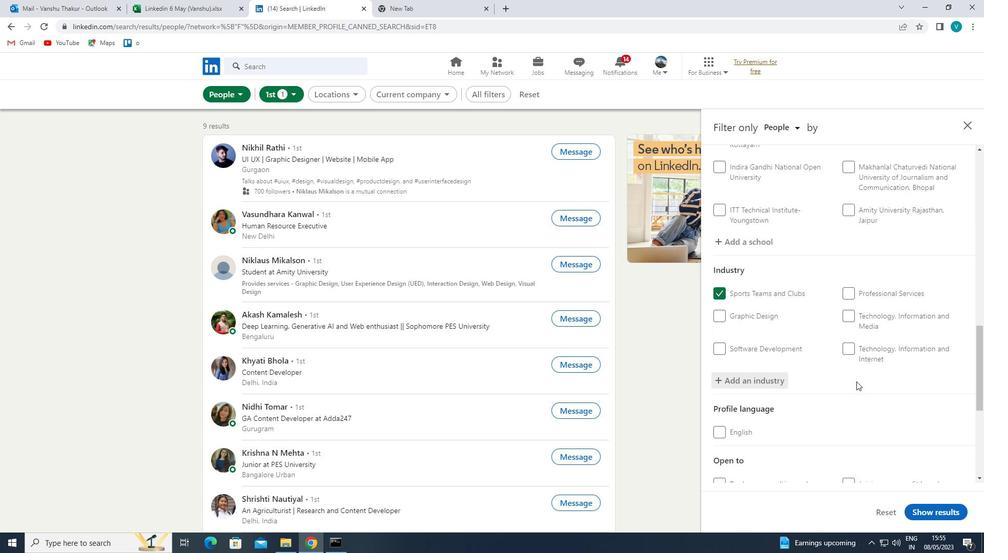 
Action: Mouse scrolled (859, 379) with delta (0, 0)
Screenshot: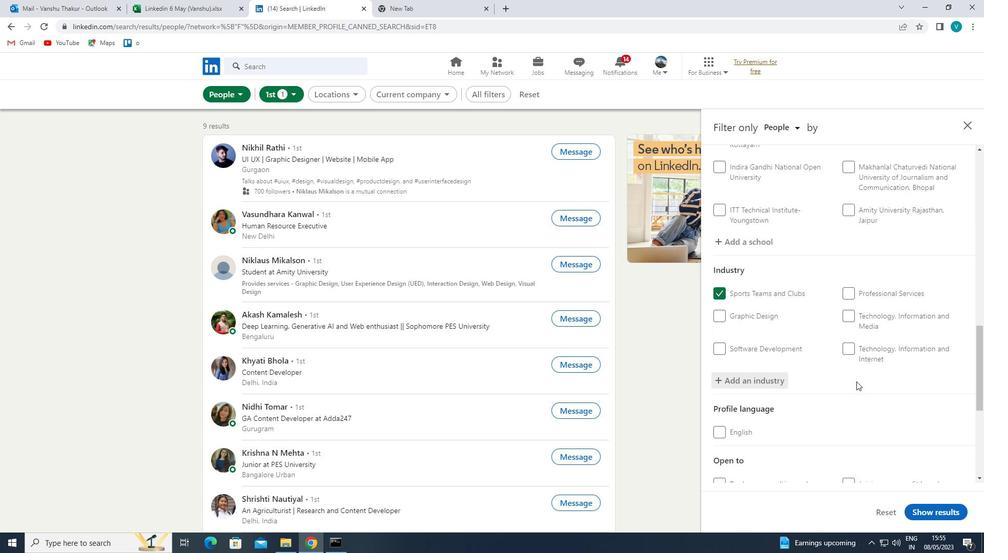 
Action: Mouse moved to (858, 401)
Screenshot: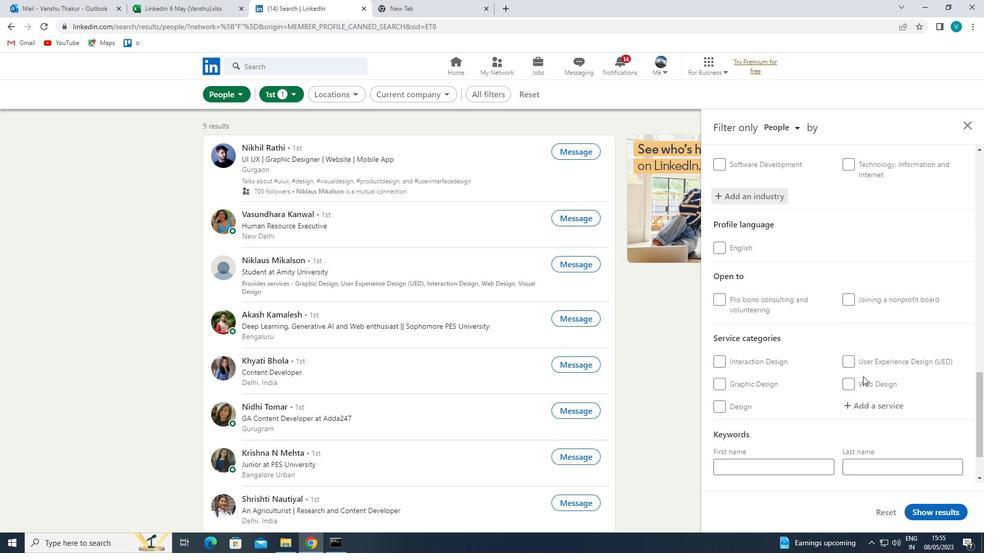 
Action: Mouse pressed left at (858, 401)
Screenshot: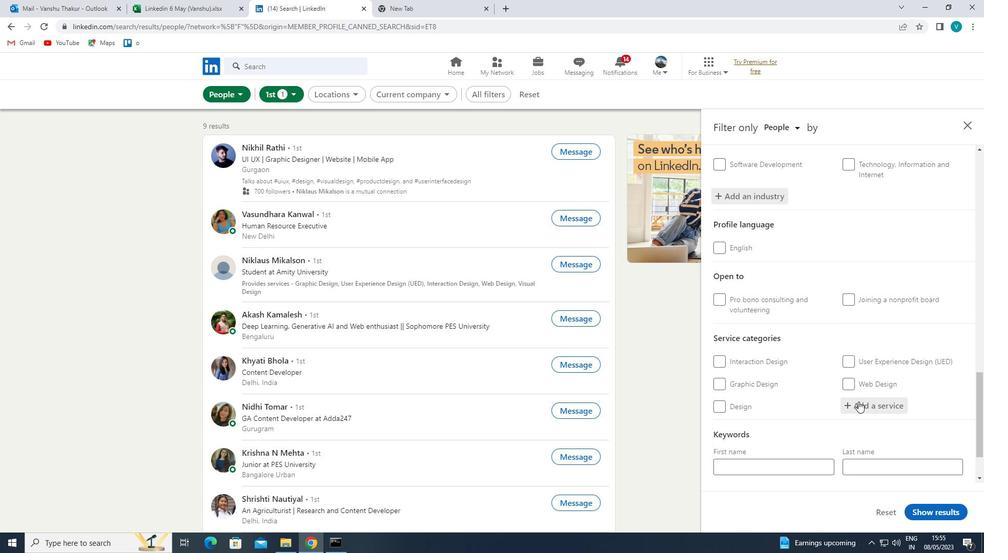 
Action: Key pressed <Key.shift>RESUME<Key.space>
Screenshot: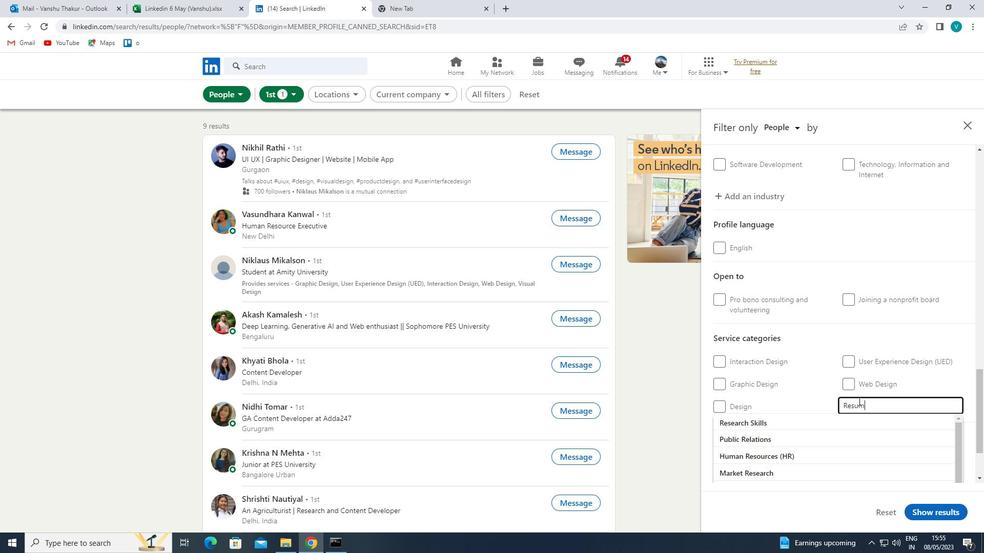 
Action: Mouse moved to (838, 428)
Screenshot: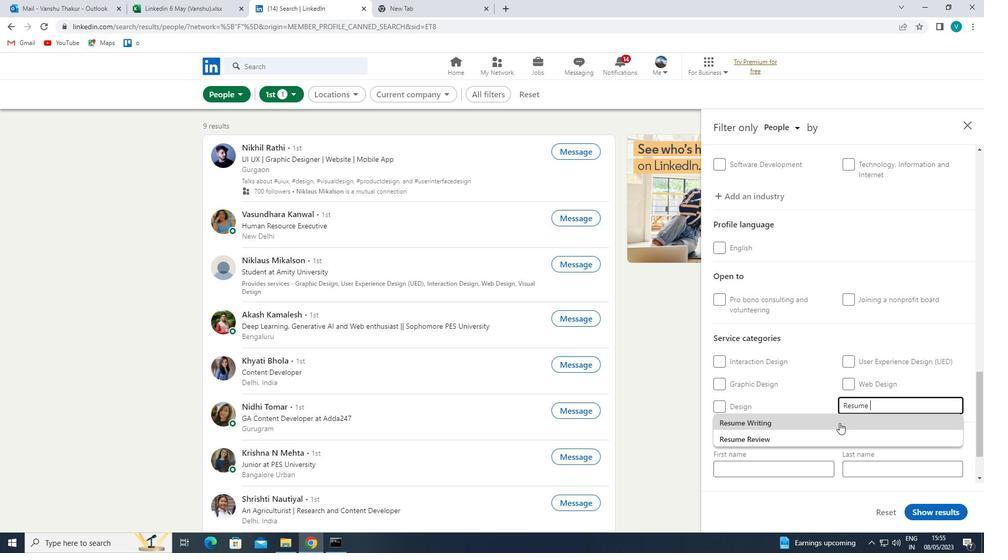 
Action: Mouse pressed left at (838, 428)
Screenshot: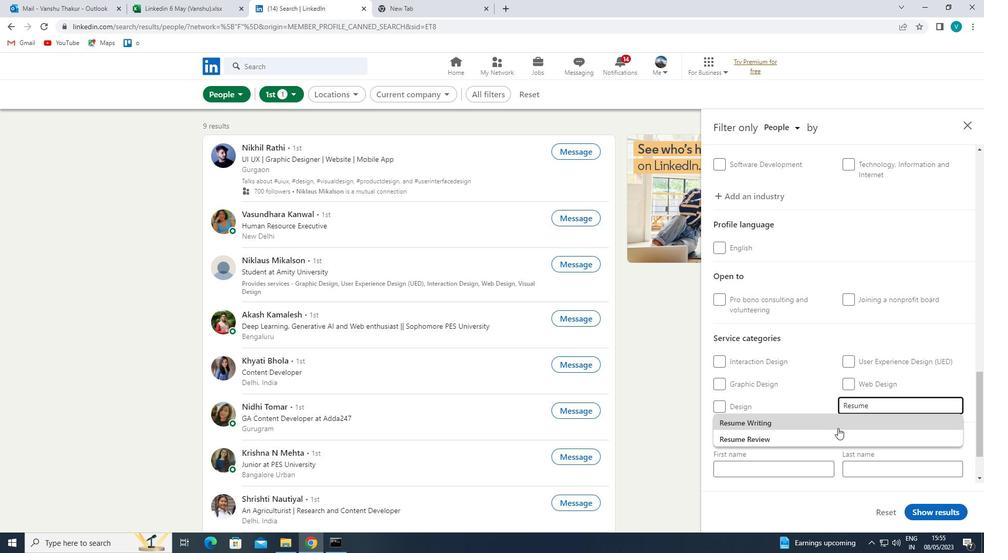 
Action: Mouse scrolled (838, 428) with delta (0, 0)
Screenshot: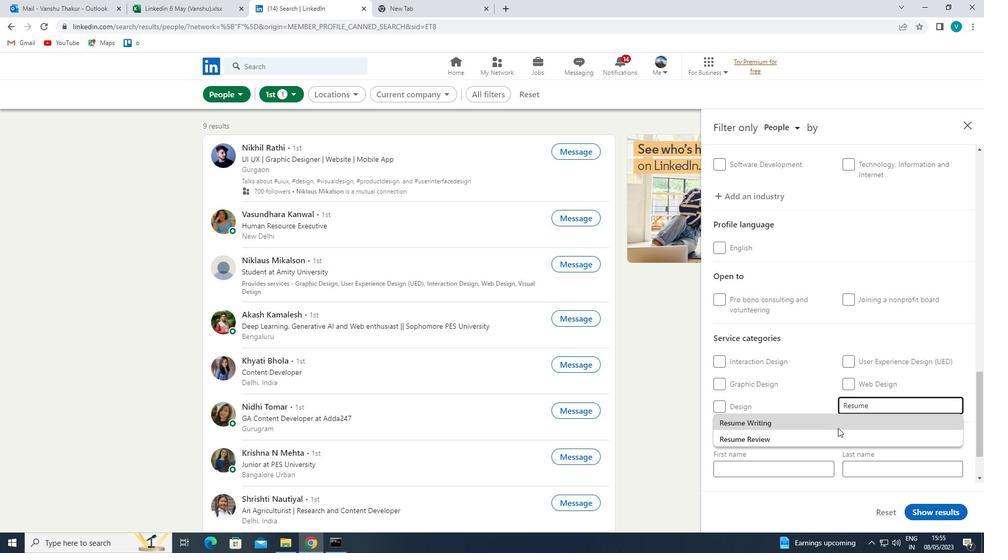 
Action: Mouse moved to (836, 429)
Screenshot: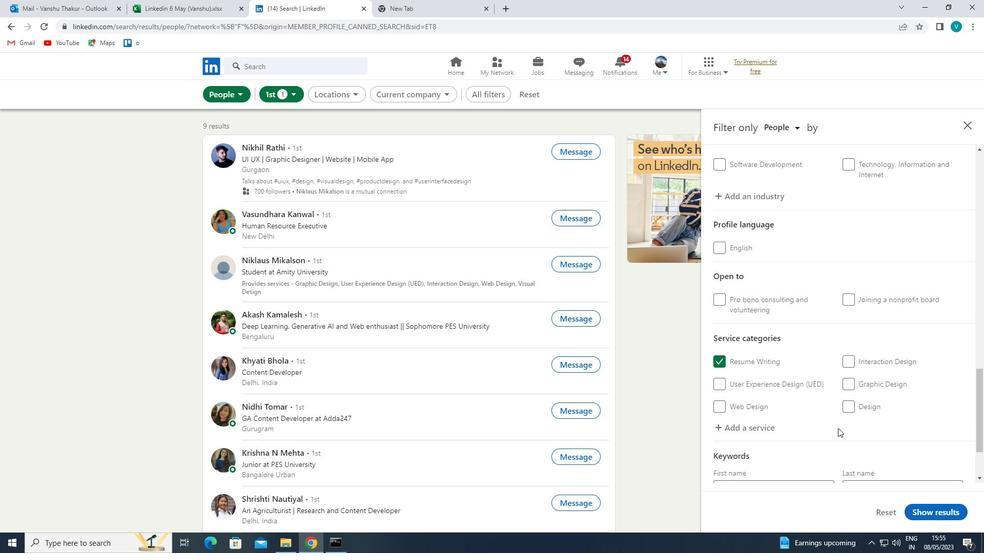 
Action: Mouse scrolled (836, 428) with delta (0, 0)
Screenshot: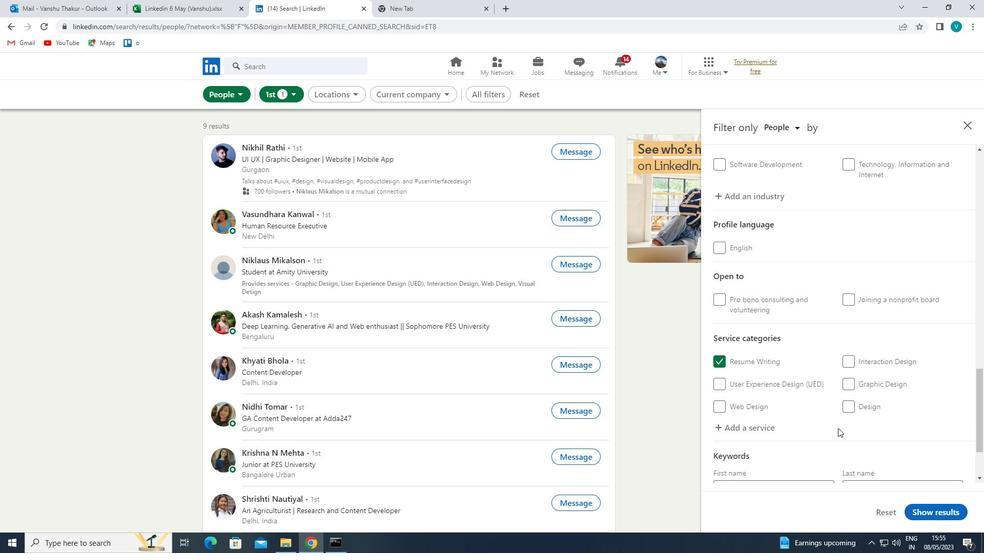 
Action: Mouse moved to (835, 430)
Screenshot: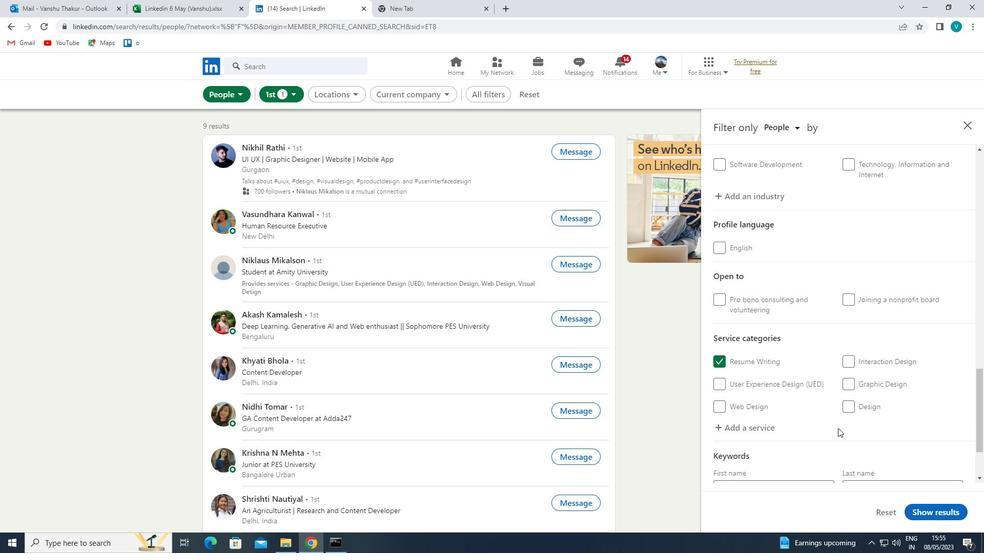 
Action: Mouse scrolled (835, 429) with delta (0, 0)
Screenshot: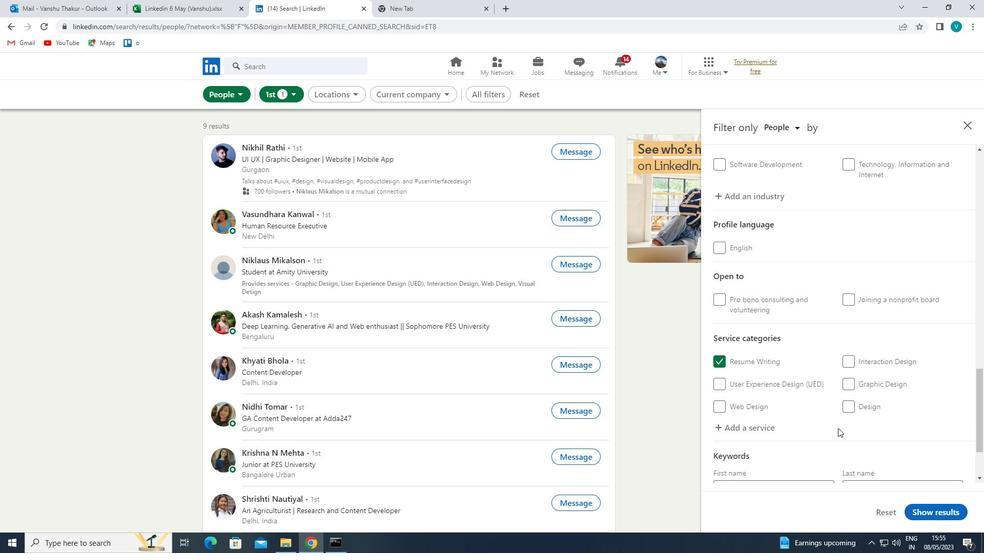 
Action: Mouse moved to (834, 430)
Screenshot: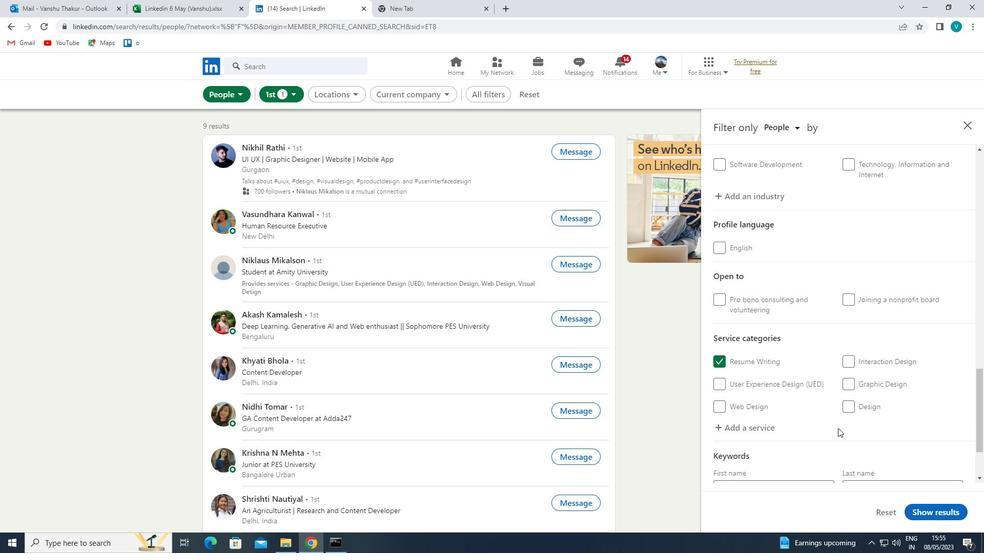 
Action: Mouse scrolled (834, 429) with delta (0, 0)
Screenshot: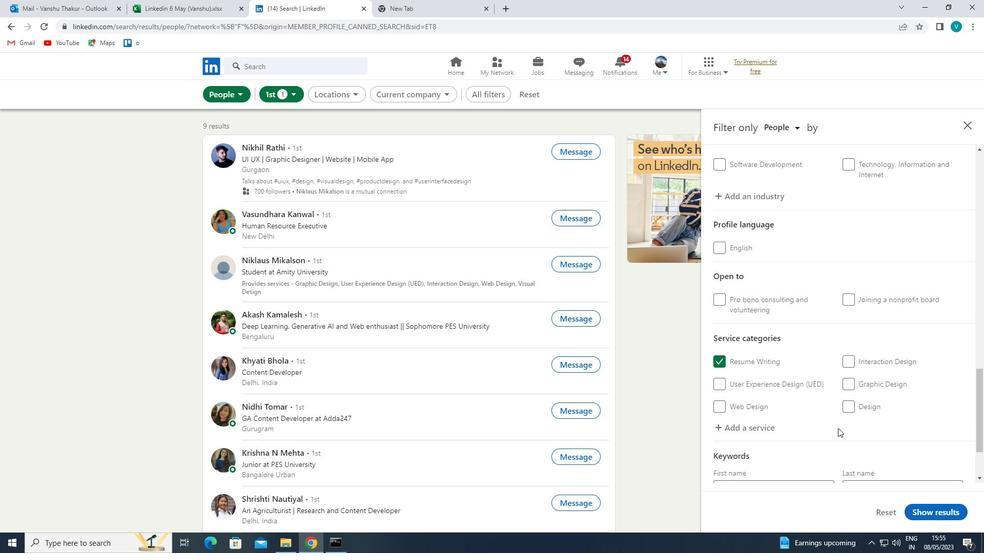
Action: Mouse moved to (811, 436)
Screenshot: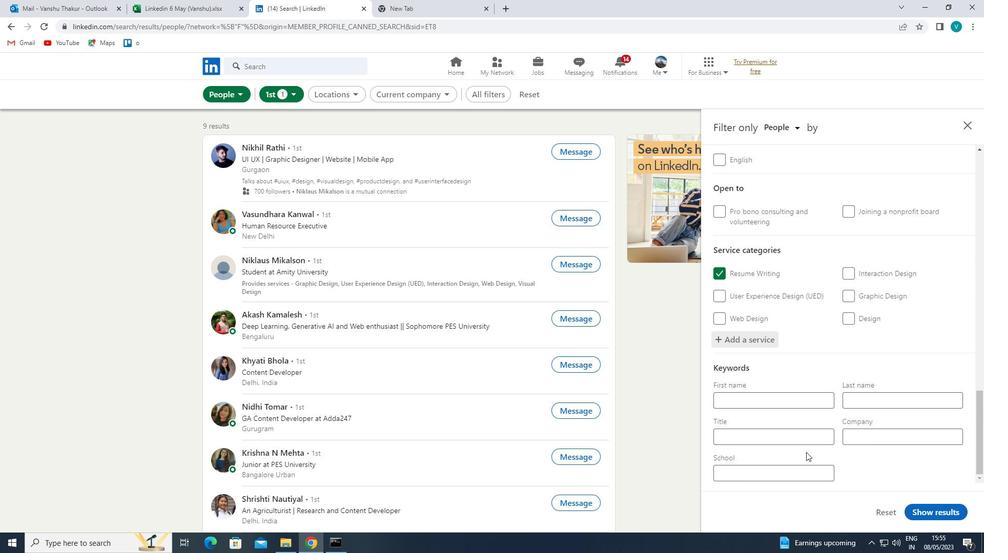 
Action: Mouse pressed left at (811, 436)
Screenshot: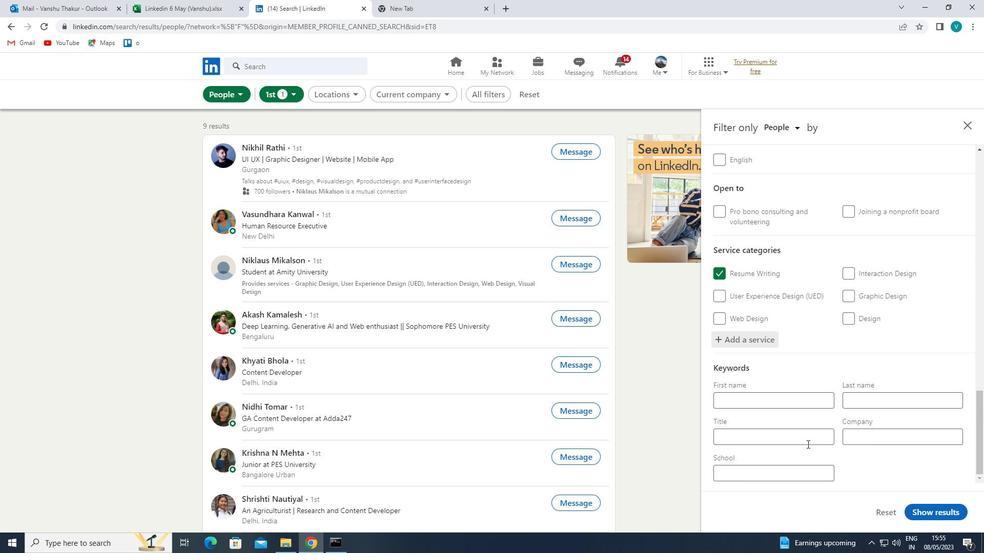 
Action: Mouse moved to (811, 435)
Screenshot: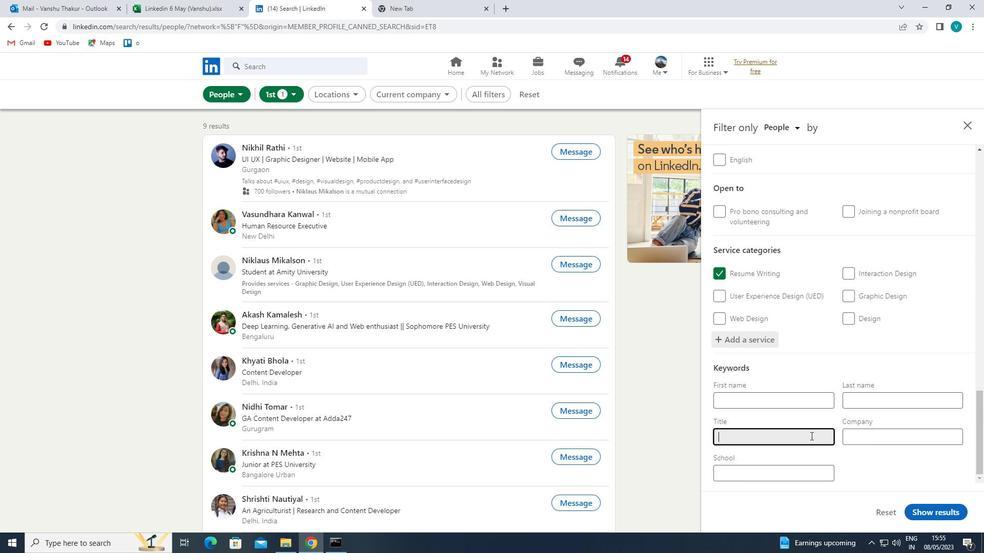 
Action: Key pressed <Key.shift>SOFTWARE<Key.space><Key.shift>ENGINEER
Screenshot: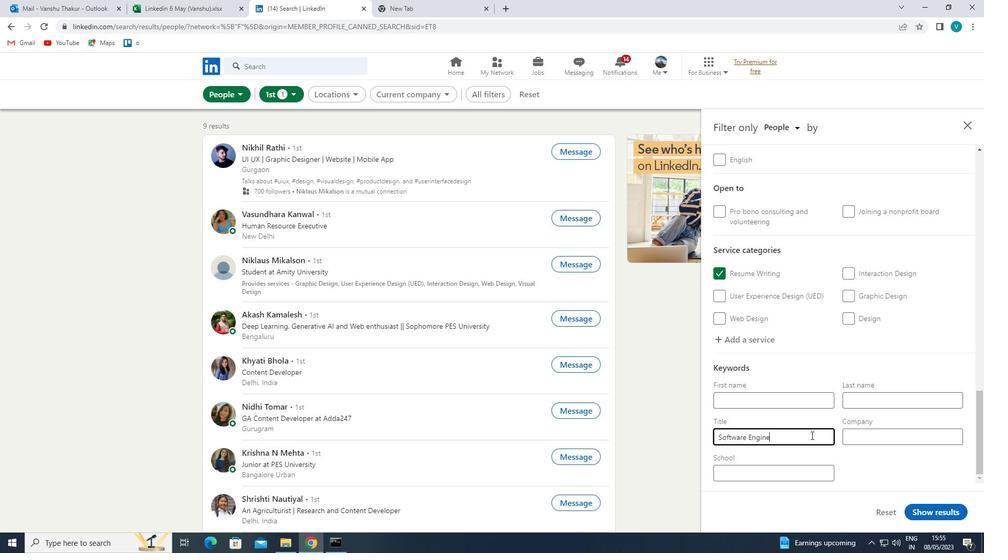 
Action: Mouse moved to (910, 511)
Screenshot: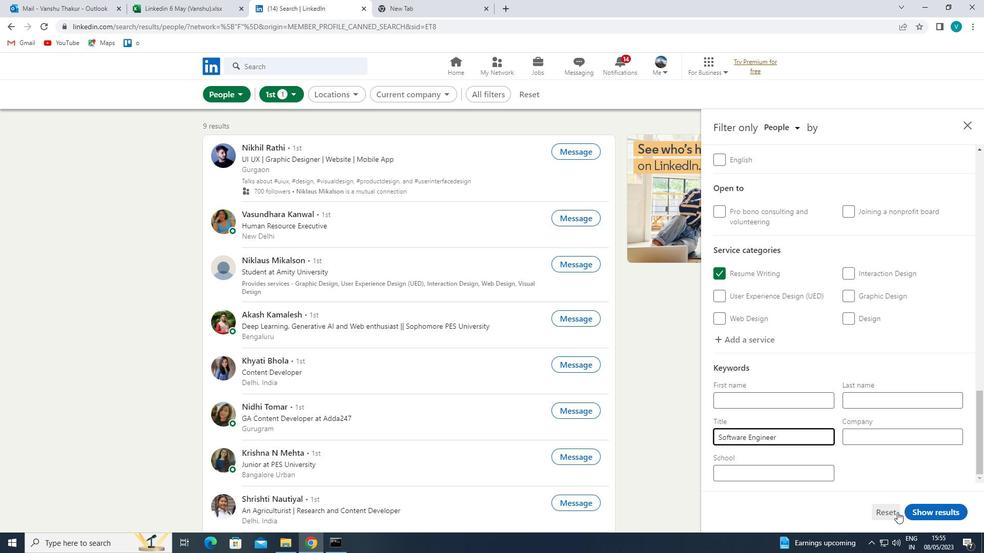 
Action: Mouse pressed left at (910, 511)
Screenshot: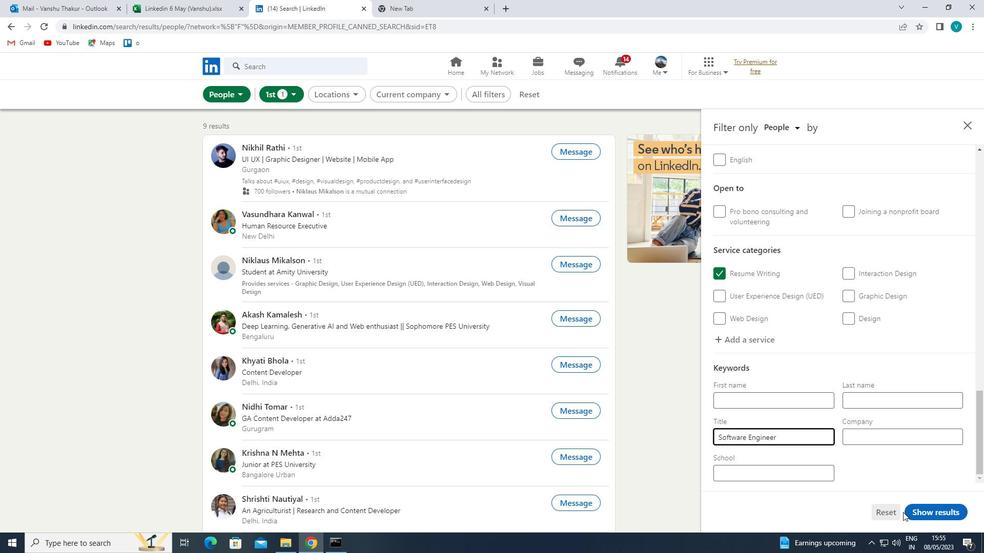 
Action: Mouse moved to (850, 474)
Screenshot: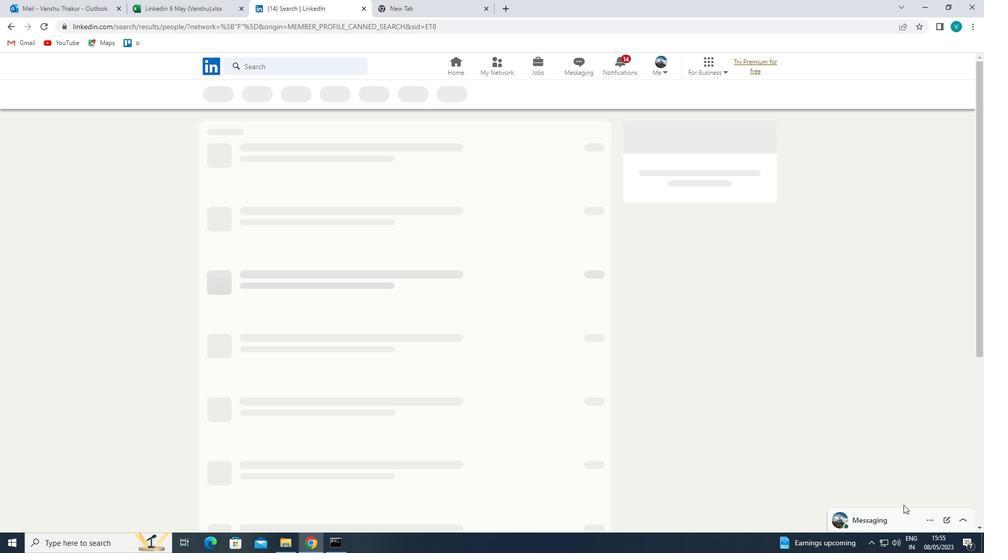 
